 Task: Open a blank sheet, save the file as Ethan.rtf Add the quote 'You have within you right now, everything you need to deal with whatever life throws at you.' Apply font style 'Playfair Display' and font size 36 Align the text to the Right .Change the text color to  'Light Red'
Action: Mouse moved to (1027, 75)
Screenshot: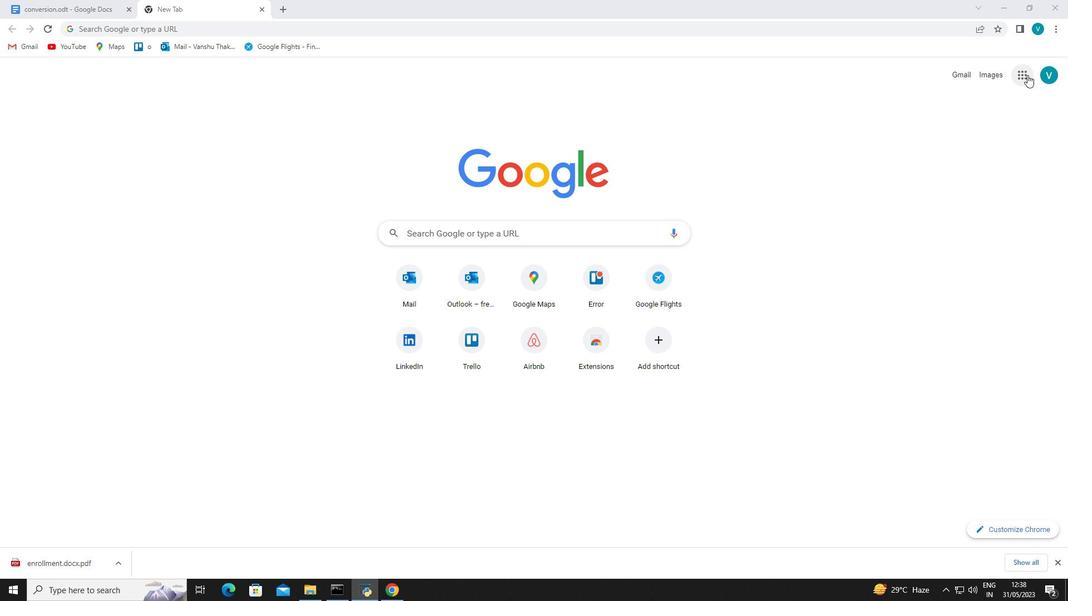 
Action: Mouse pressed left at (1027, 75)
Screenshot: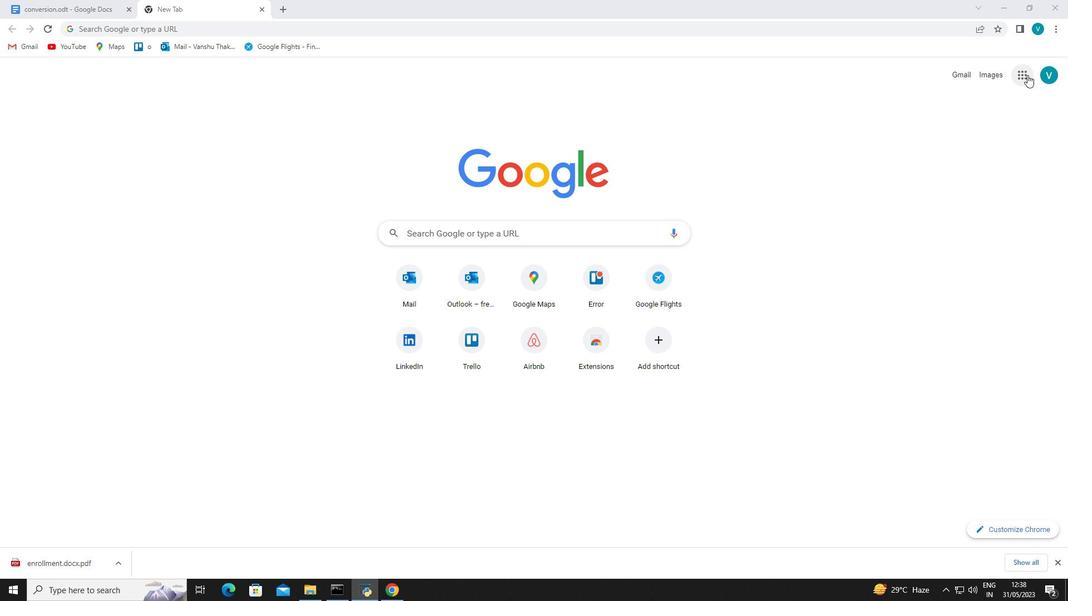 
Action: Mouse moved to (1001, 224)
Screenshot: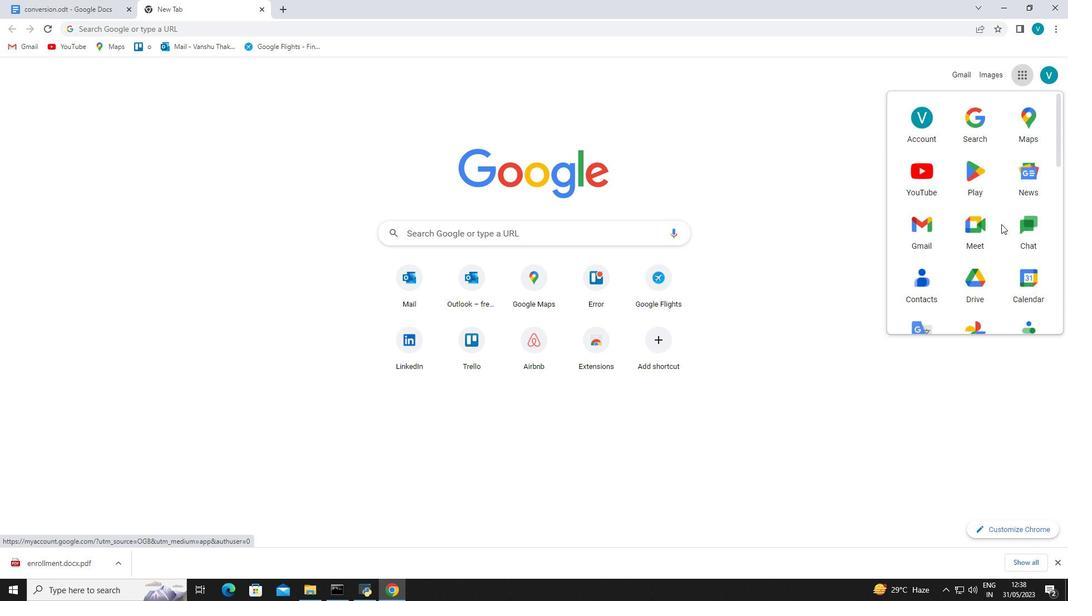 
Action: Mouse scrolled (1001, 223) with delta (0, 0)
Screenshot: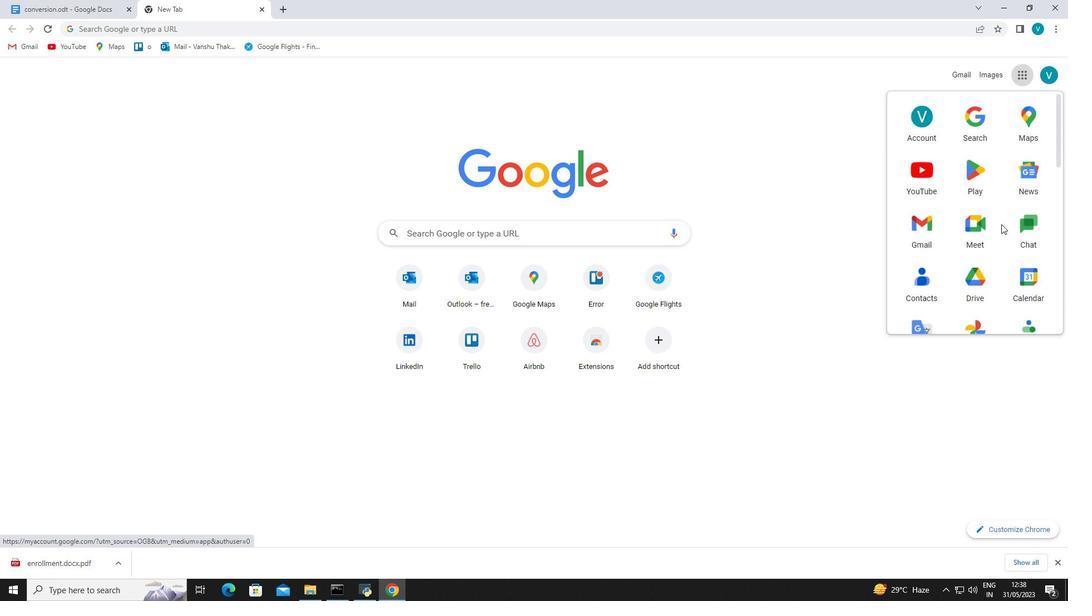 
Action: Mouse scrolled (1001, 223) with delta (0, 0)
Screenshot: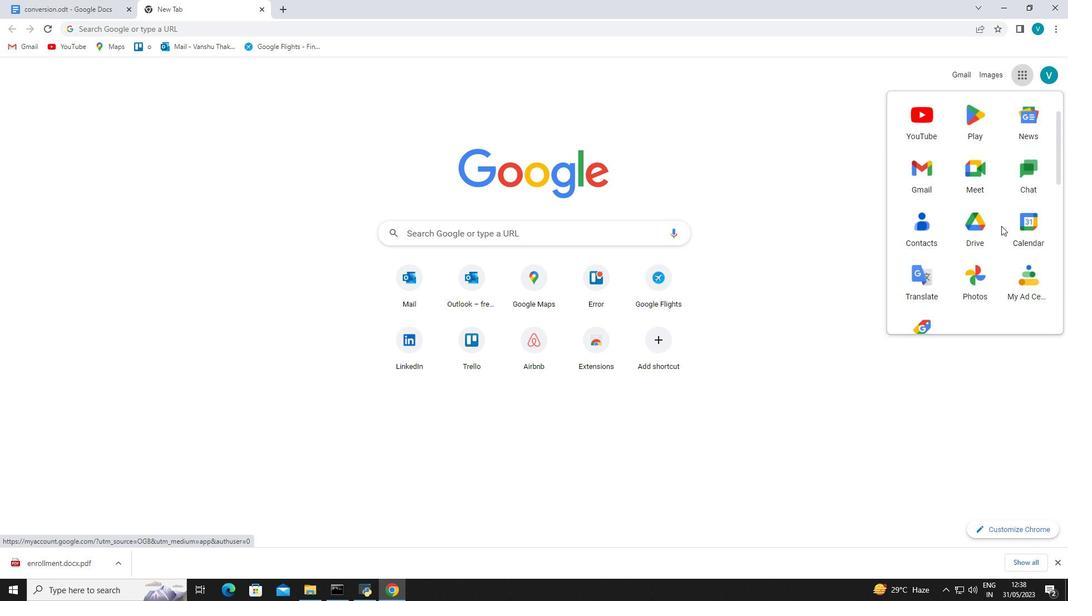 
Action: Mouse moved to (1001, 227)
Screenshot: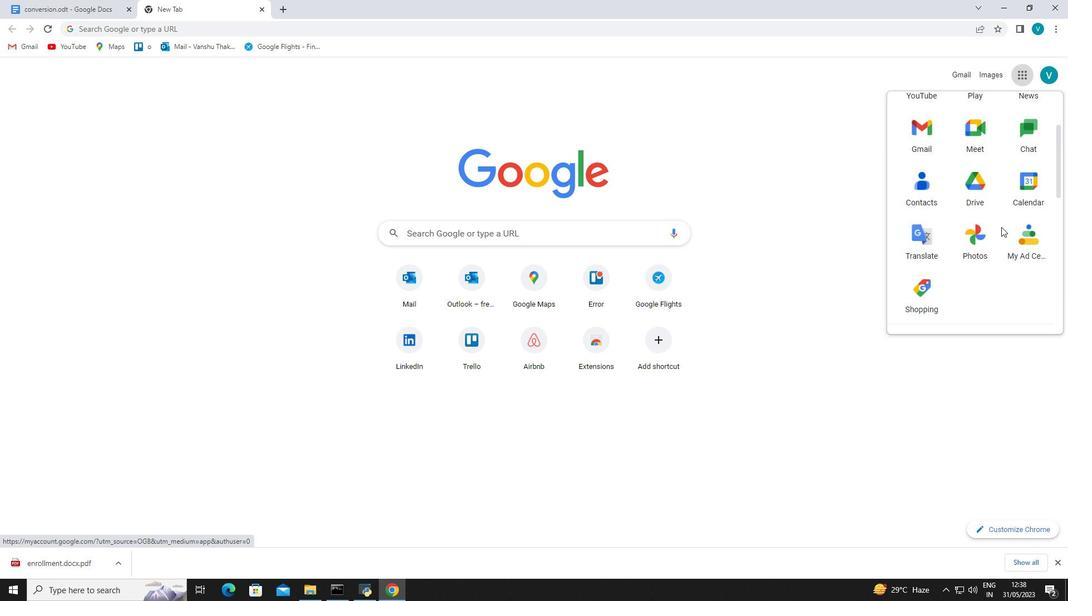 
Action: Mouse scrolled (1001, 226) with delta (0, 0)
Screenshot: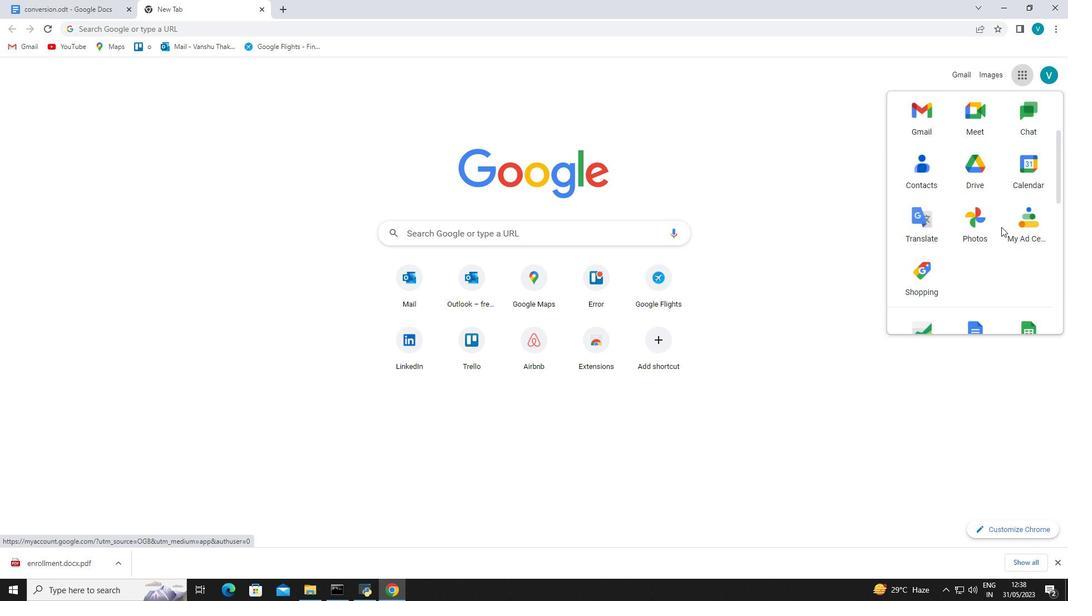 
Action: Mouse moved to (1001, 229)
Screenshot: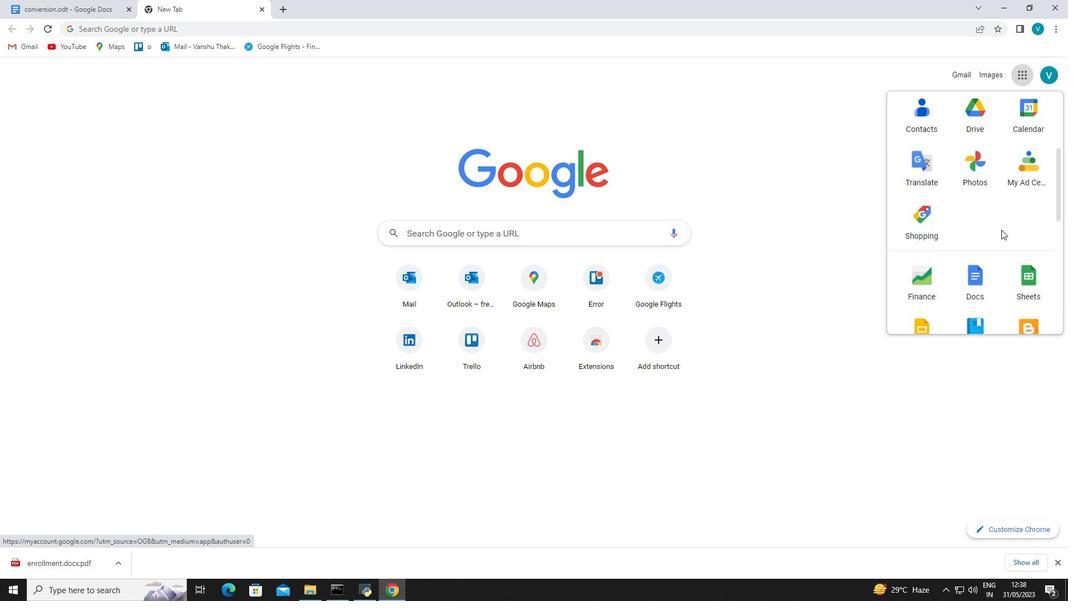 
Action: Mouse scrolled (1001, 228) with delta (0, 0)
Screenshot: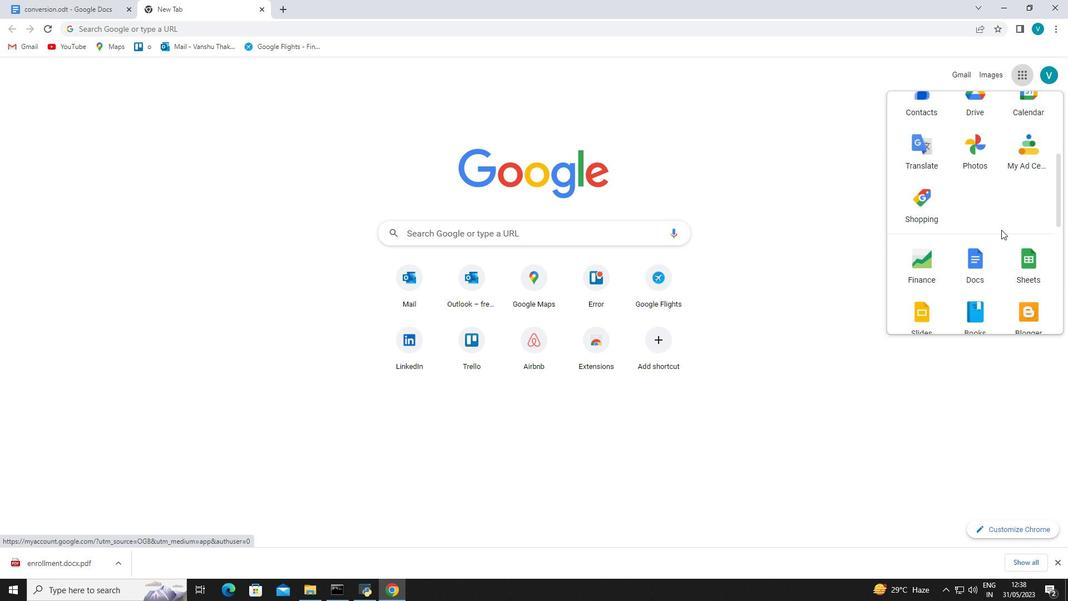 
Action: Mouse moved to (975, 225)
Screenshot: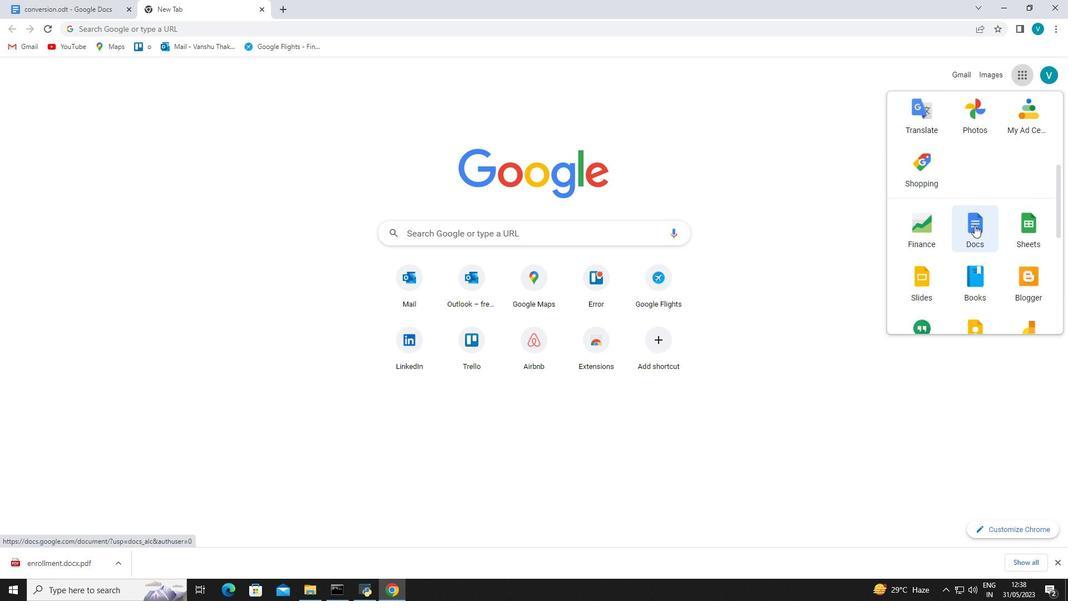 
Action: Mouse pressed left at (975, 225)
Screenshot: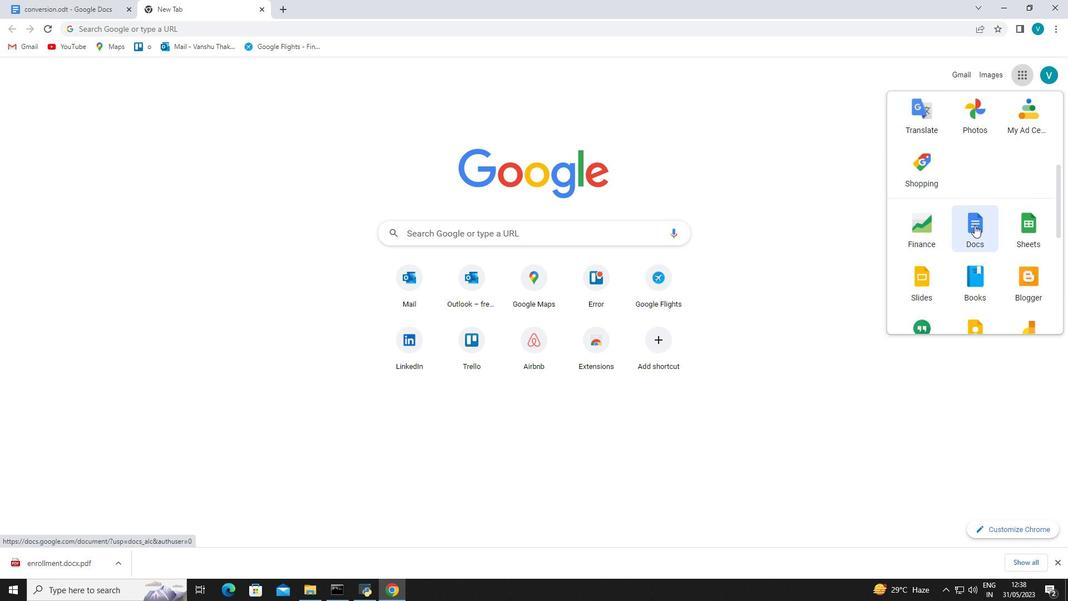 
Action: Mouse moved to (280, 171)
Screenshot: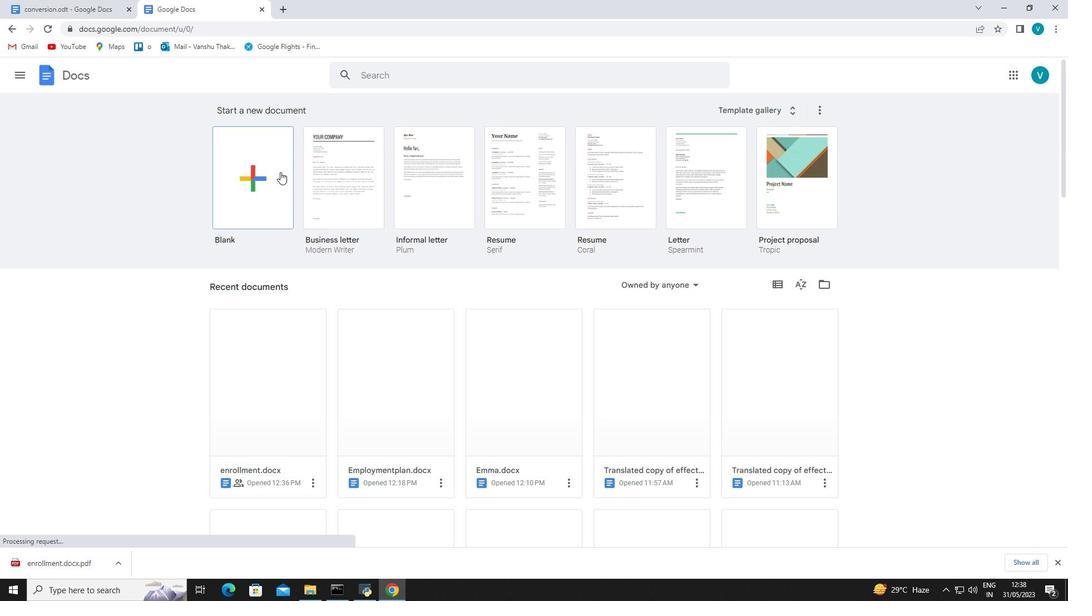 
Action: Mouse pressed left at (280, 171)
Screenshot: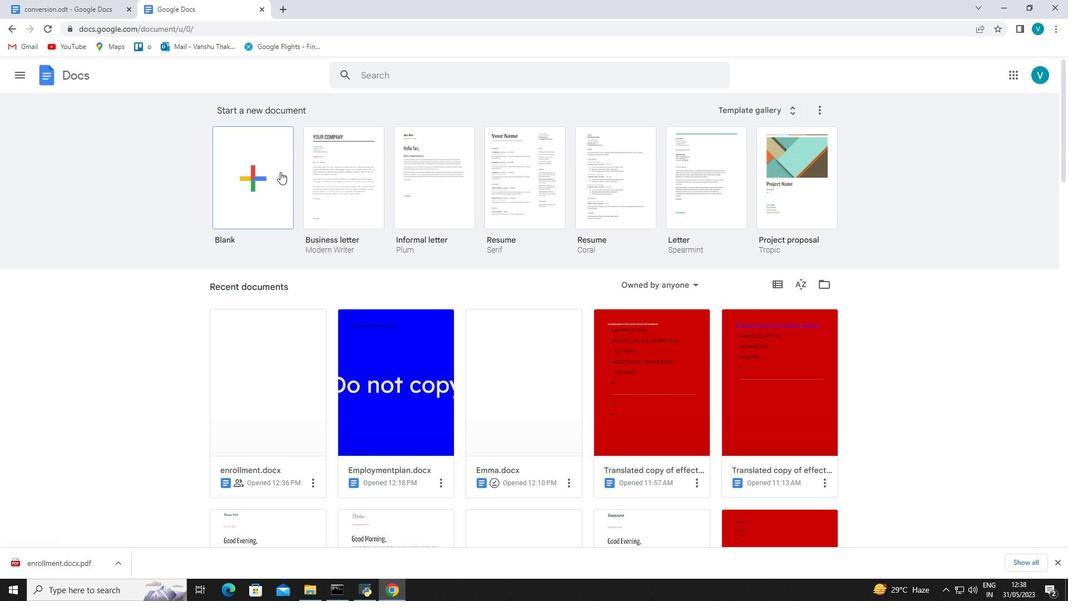
Action: Mouse moved to (93, 69)
Screenshot: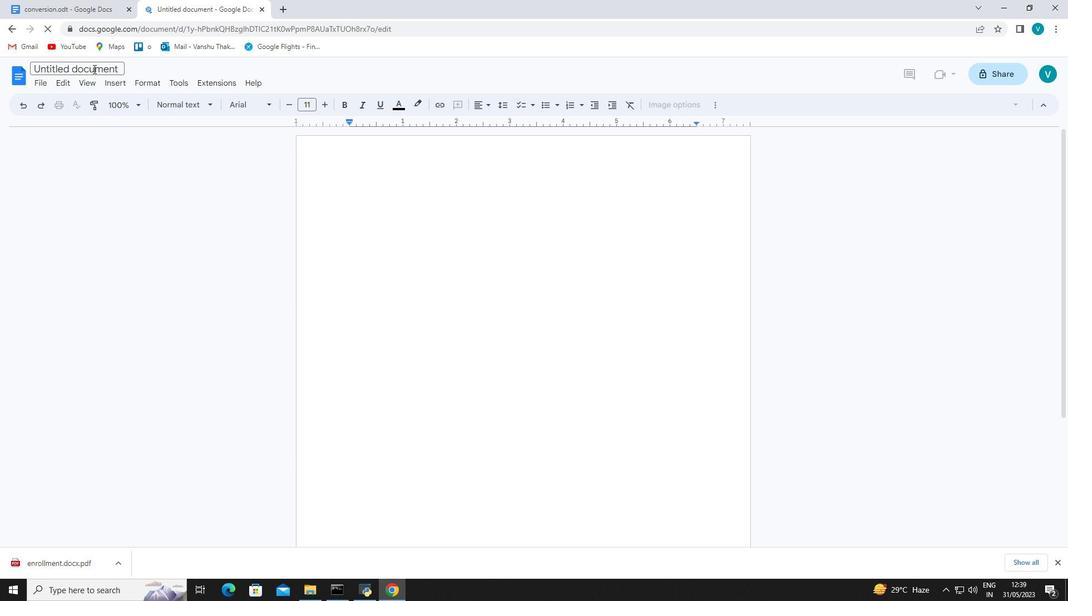 
Action: Mouse pressed left at (93, 69)
Screenshot: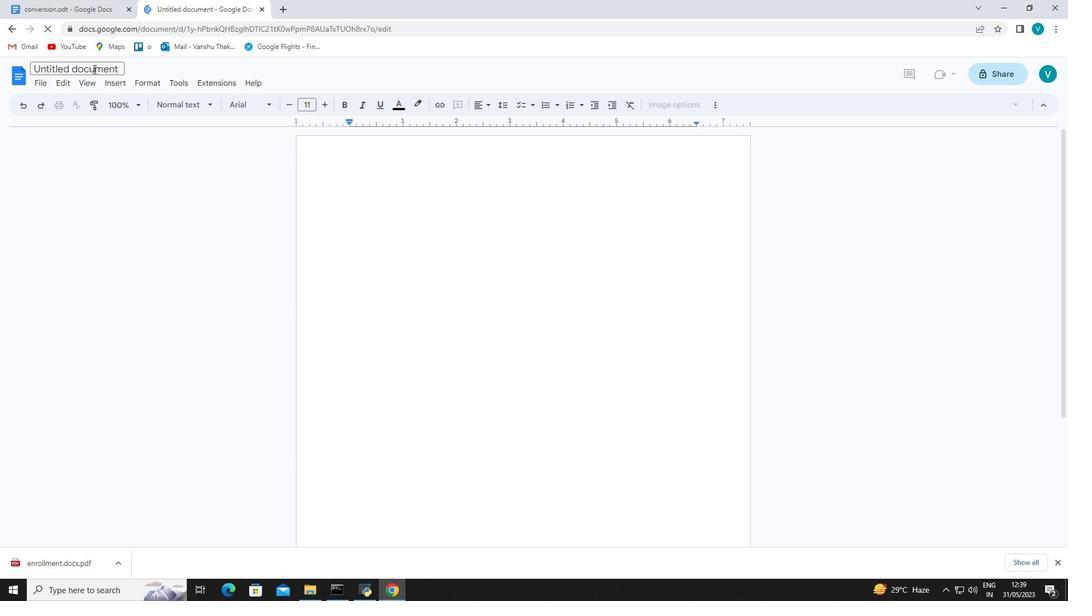 
Action: Mouse moved to (95, 67)
Screenshot: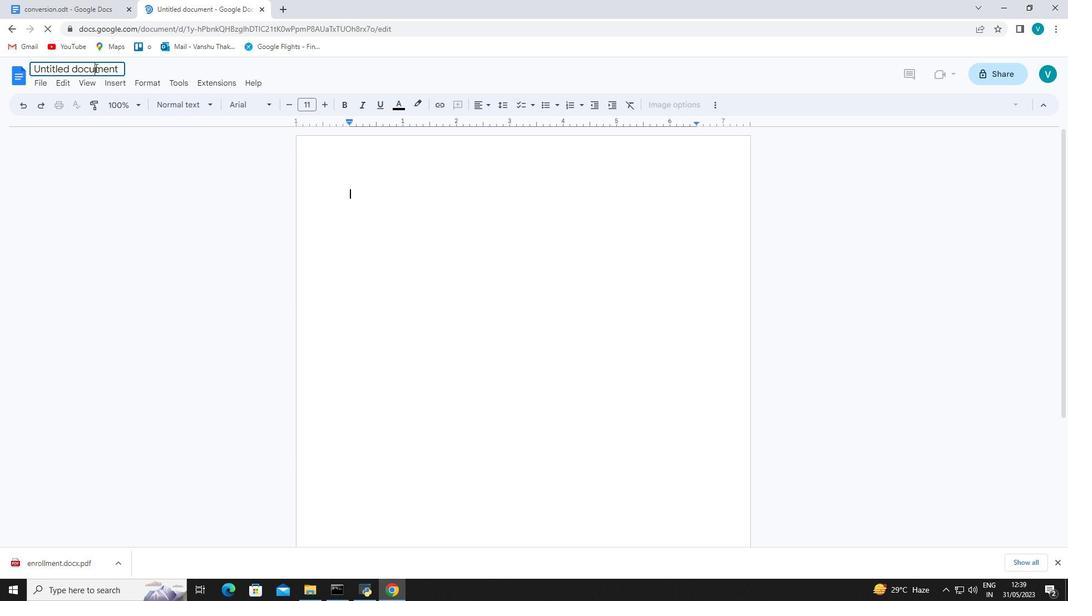 
Action: Mouse pressed left at (95, 67)
Screenshot: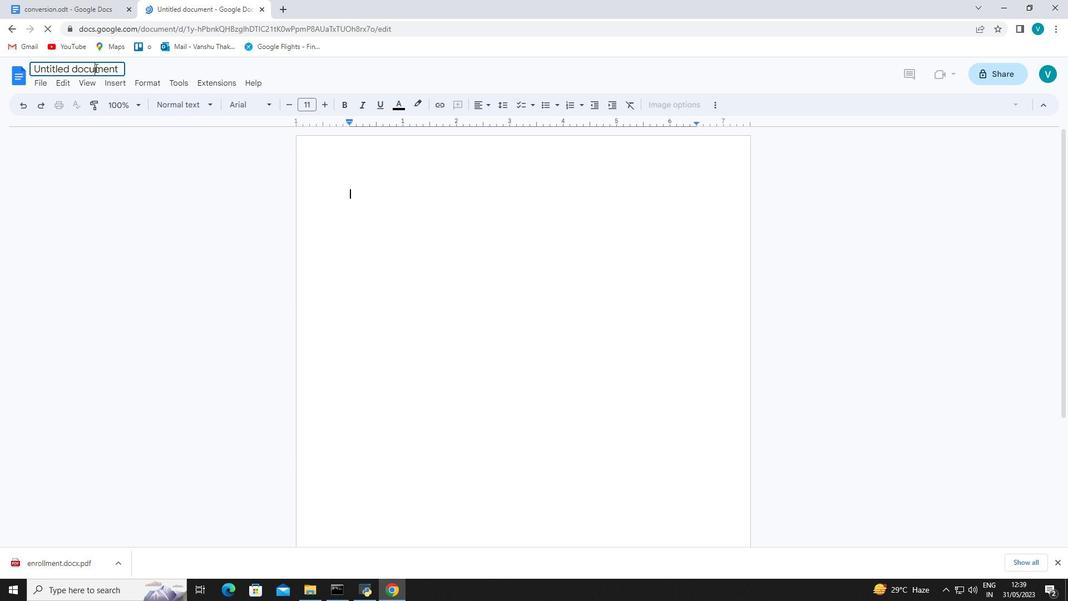 
Action: Mouse pressed left at (95, 67)
Screenshot: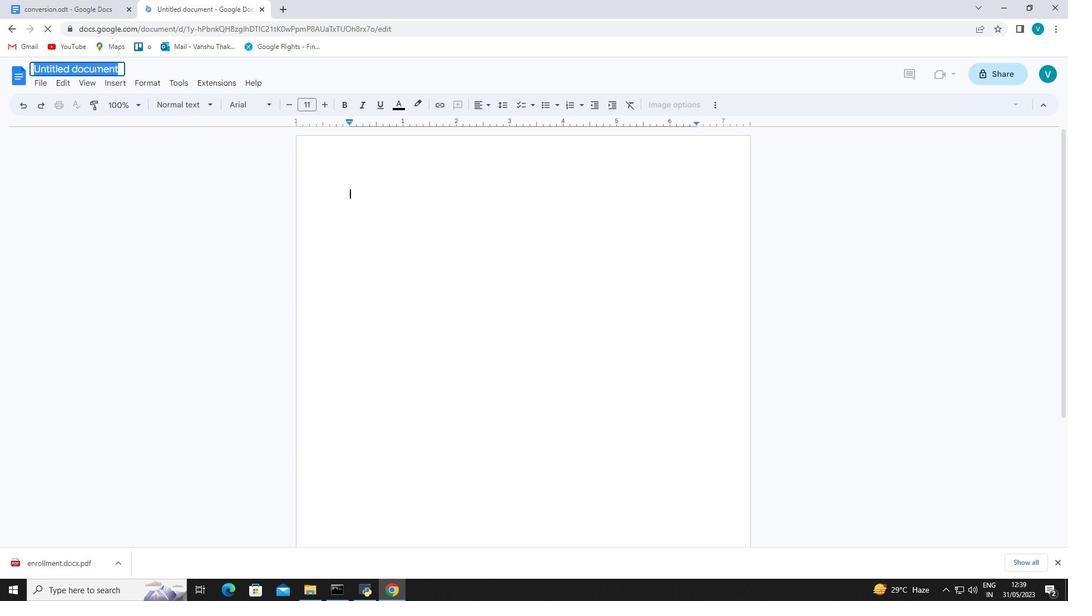 
Action: Mouse pressed left at (95, 67)
Screenshot: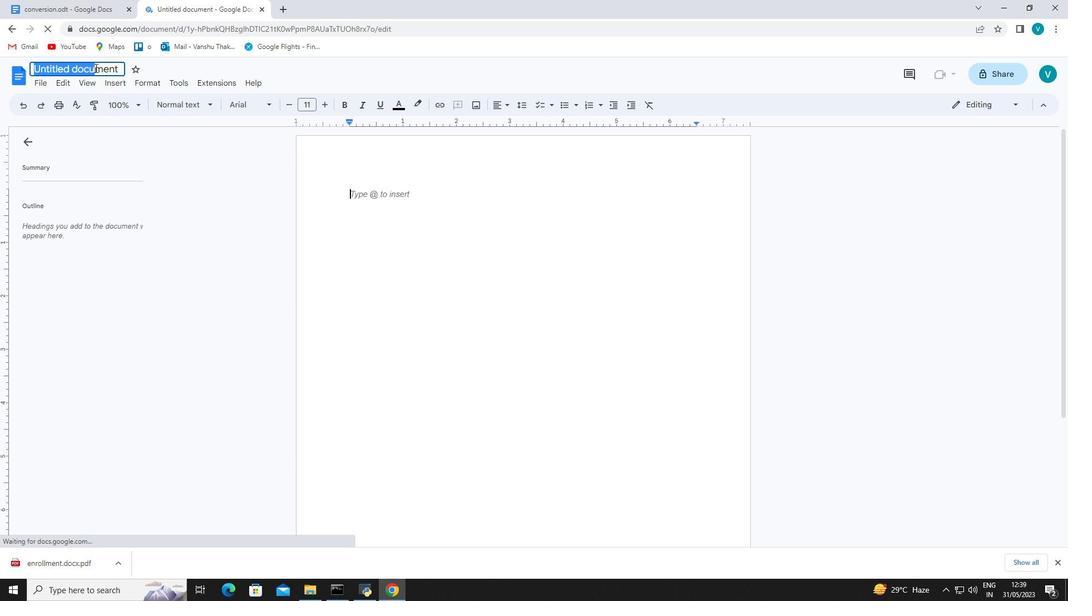 
Action: Mouse pressed left at (95, 67)
Screenshot: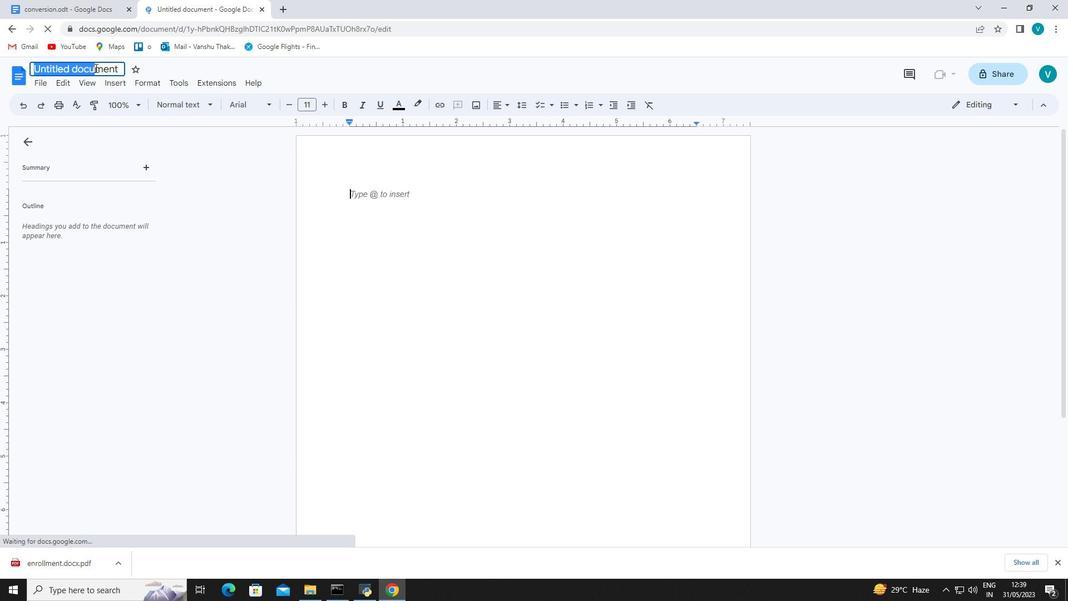 
Action: Mouse pressed left at (95, 67)
Screenshot: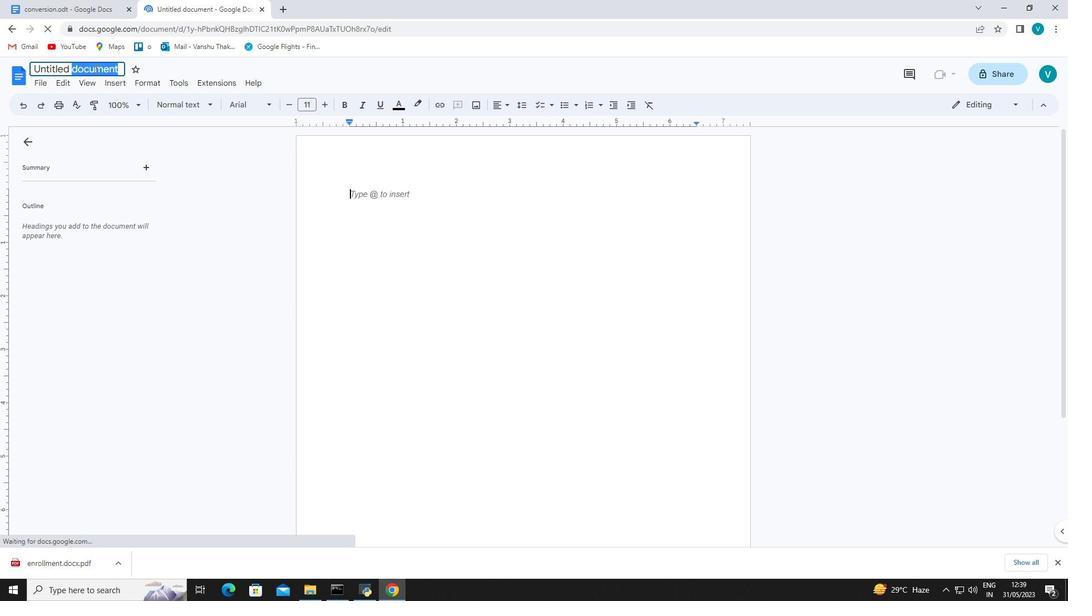 
Action: Key pressed <Key.shift>Ethan.rtf<Key.enter>
Screenshot: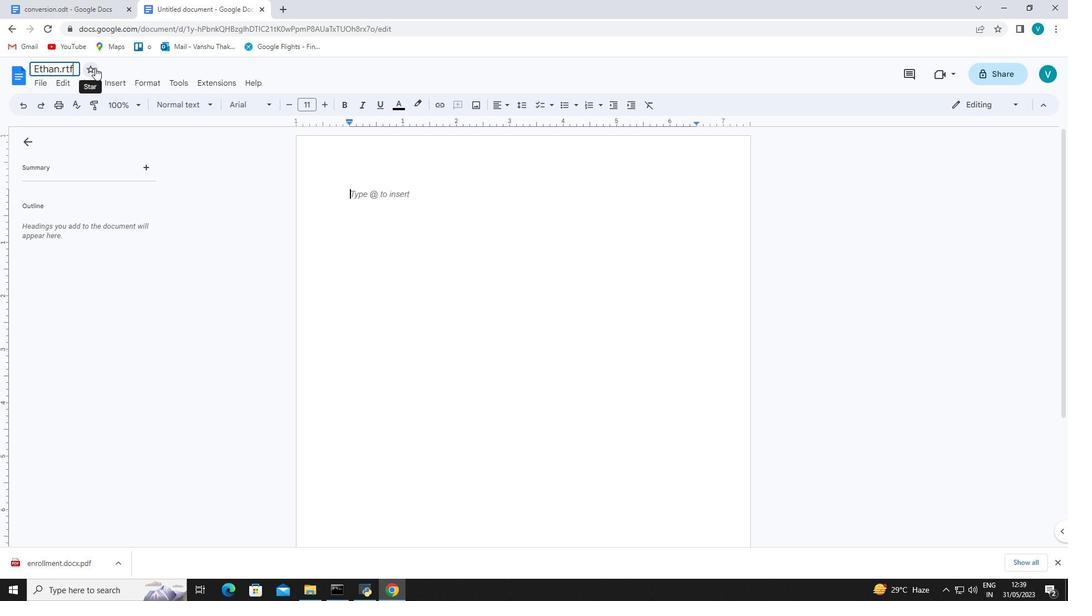 
Action: Mouse moved to (356, 193)
Screenshot: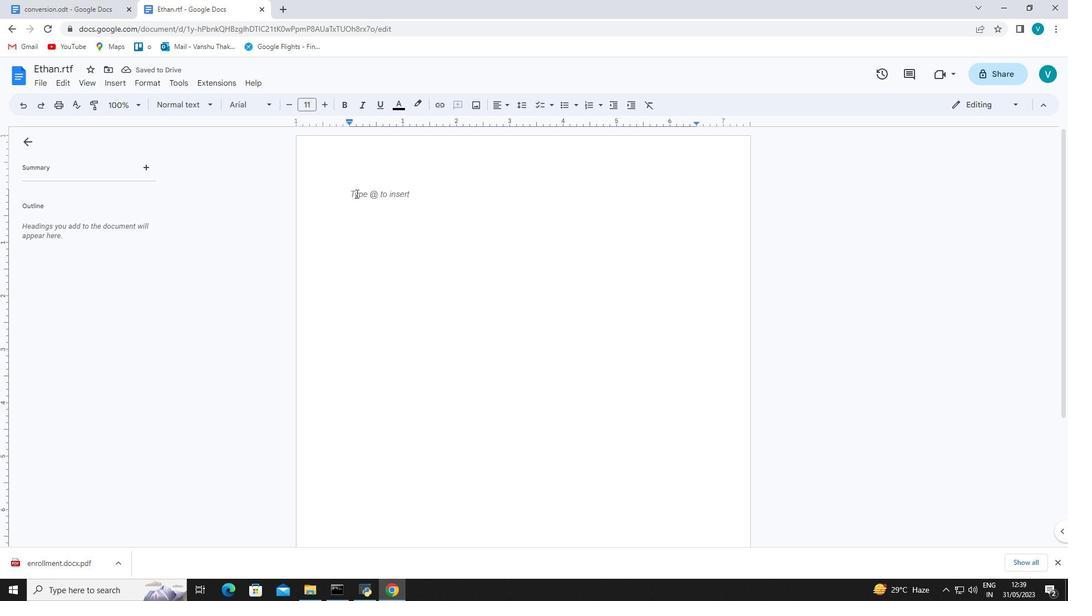 
Action: Mouse pressed left at (356, 193)
Screenshot: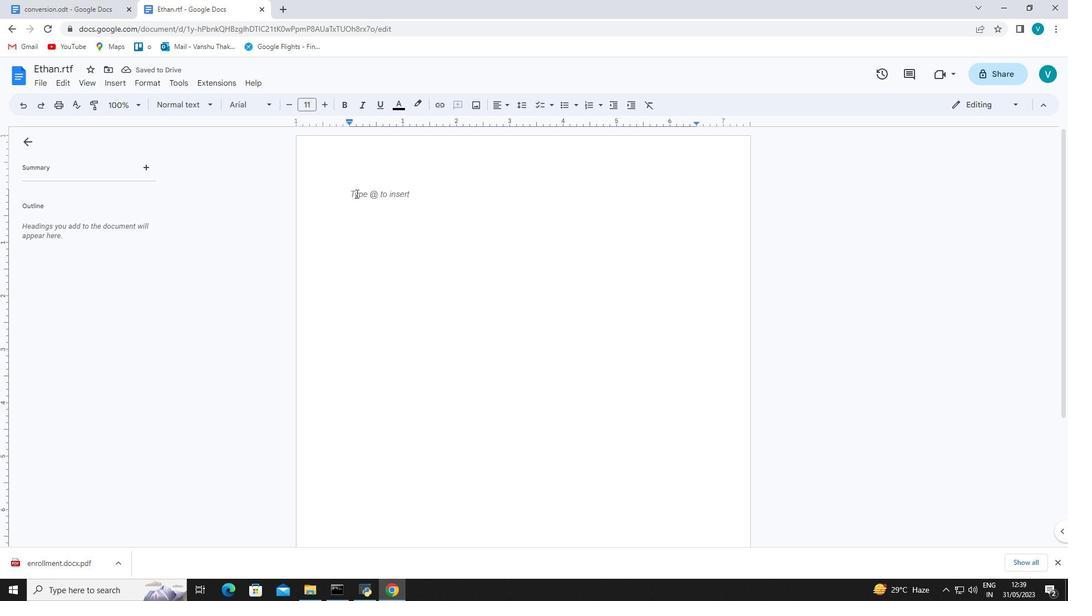 
Action: Mouse moved to (304, 164)
Screenshot: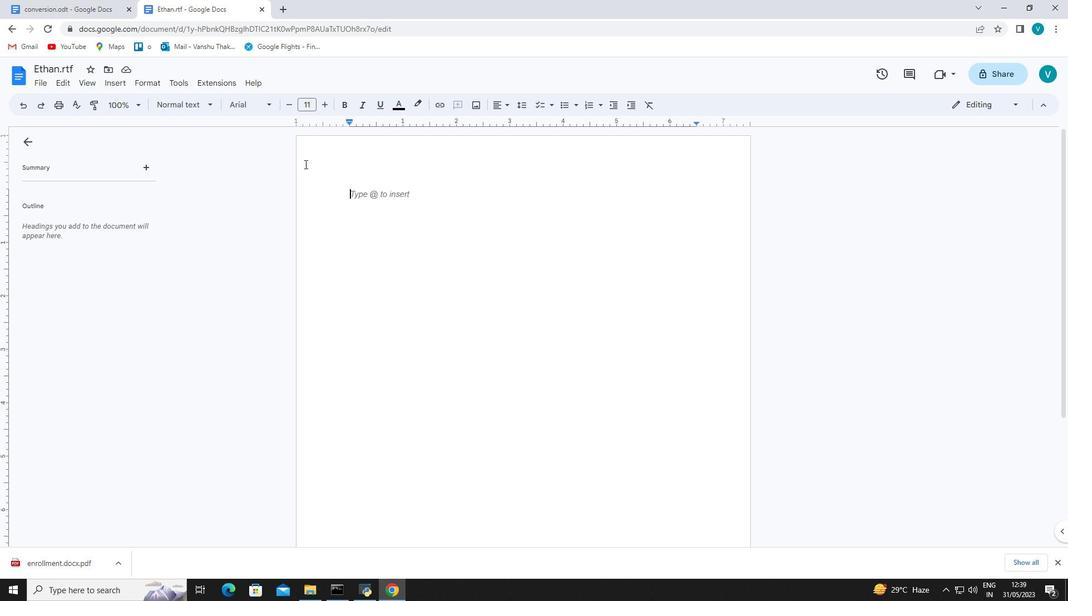 
Action: Key pressed <Key.shift>You<Key.space>have<Key.space>within<Key.space>you<Key.space>right<Key.space>now,<Key.space>everything<Key.space>you<Key.space>need<Key.space>to<Key.space>deal<Key.space>with<Key.space>whatever<Key.space>life<Key.space>throws<Key.space>at<Key.space>you
Screenshot: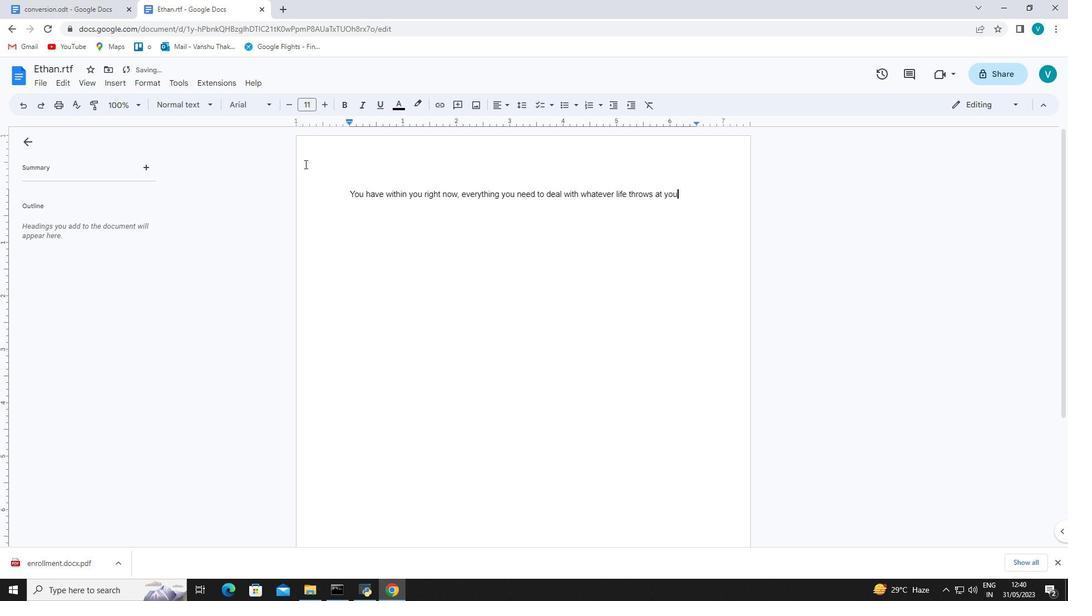 
Action: Mouse moved to (351, 190)
Screenshot: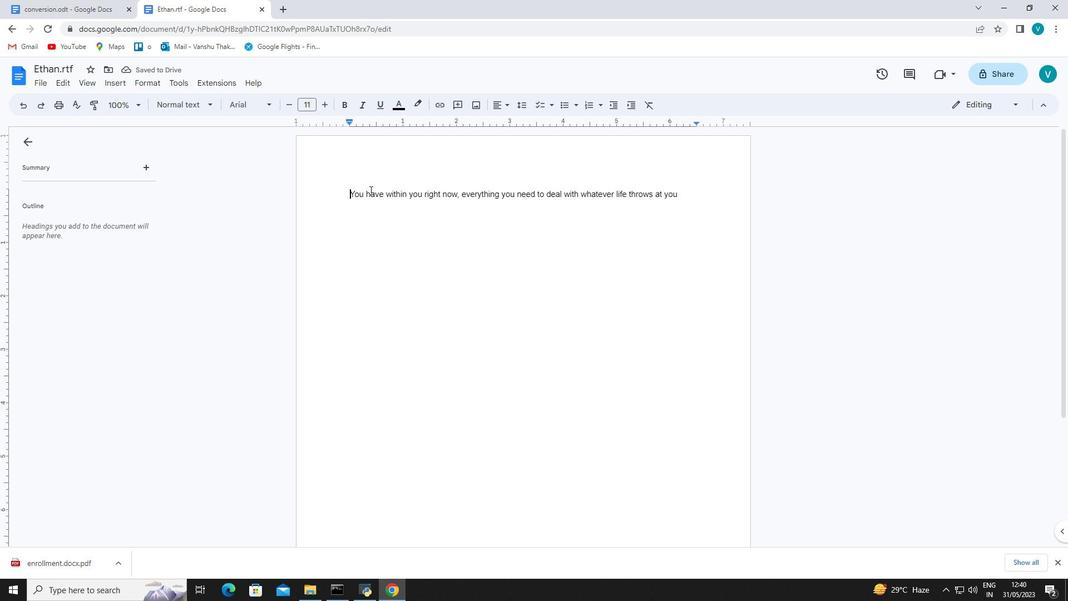
Action: Mouse pressed left at (351, 190)
Screenshot: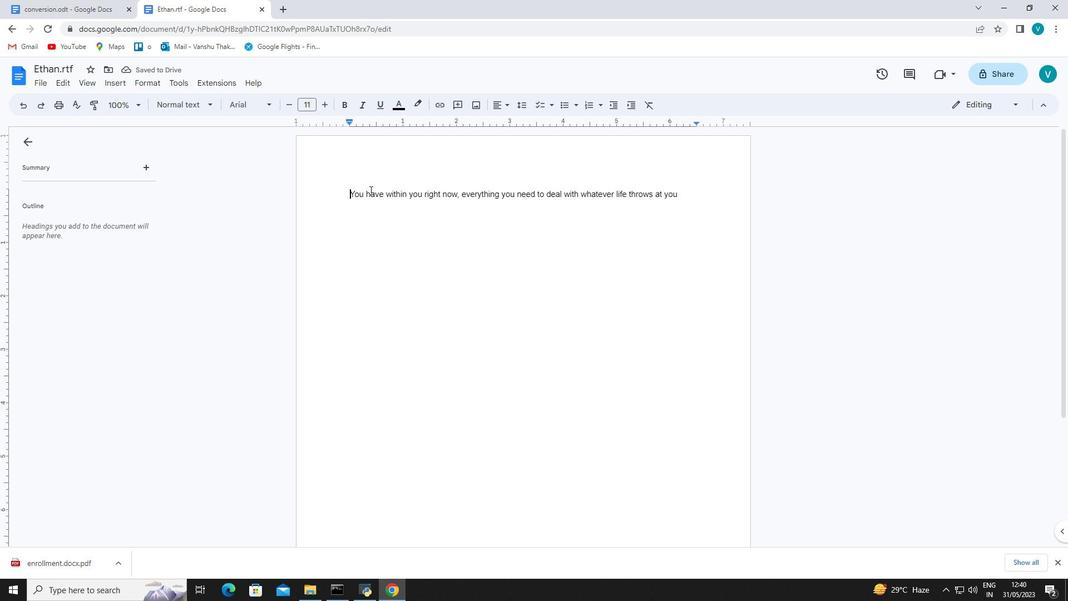 
Action: Mouse moved to (210, 107)
Screenshot: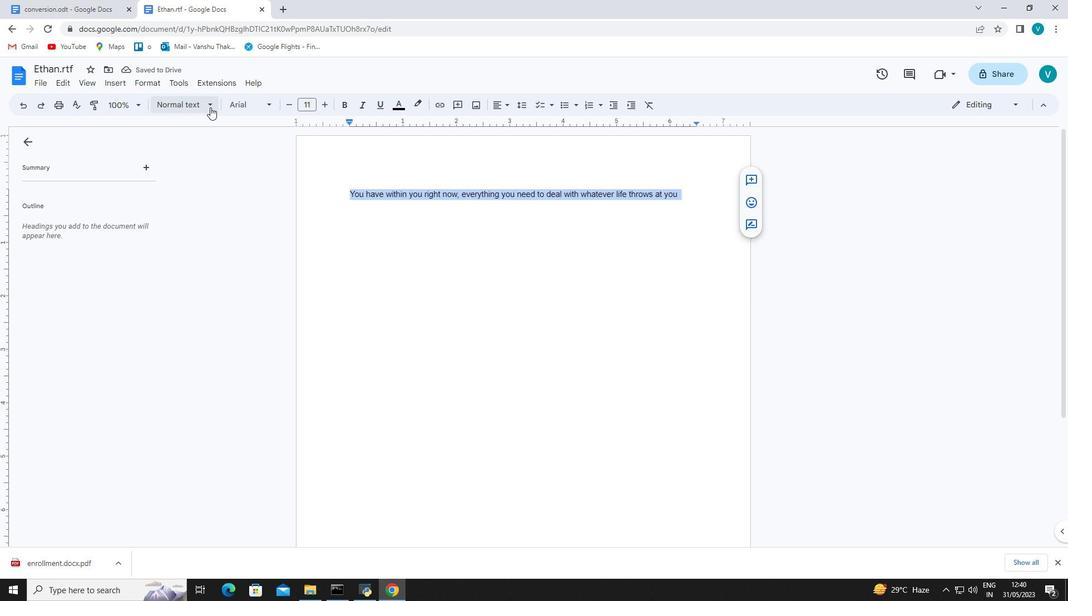 
Action: Mouse pressed left at (210, 107)
Screenshot: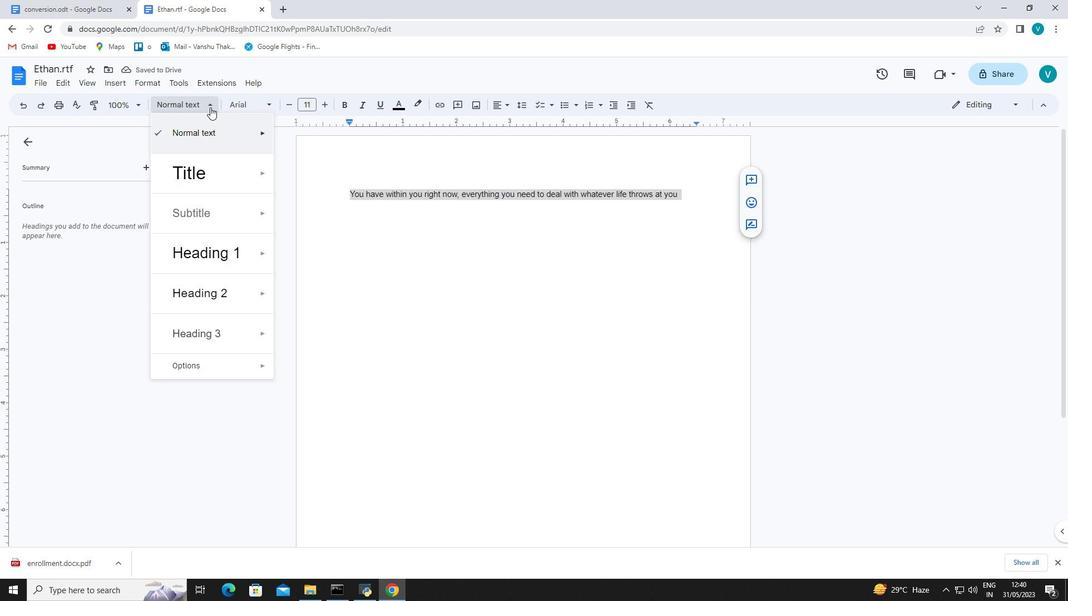 
Action: Mouse moved to (243, 104)
Screenshot: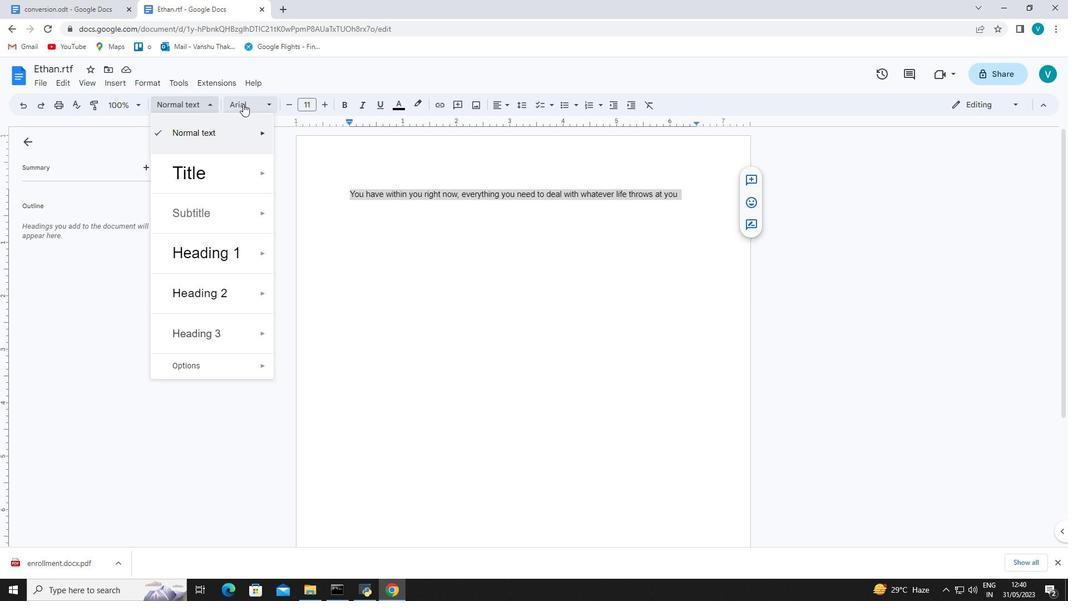 
Action: Mouse pressed left at (243, 104)
Screenshot: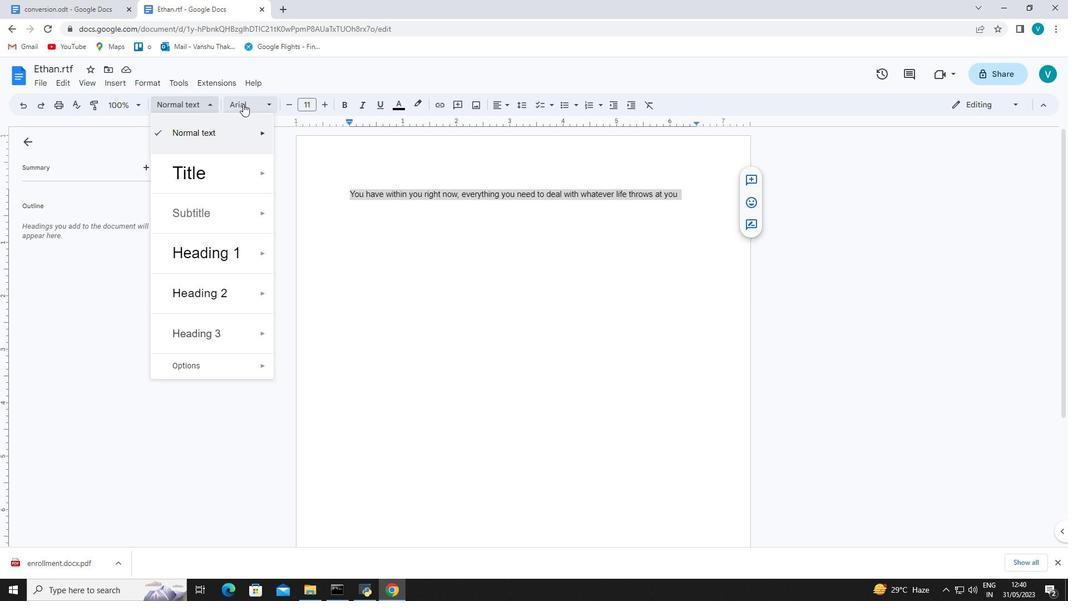 
Action: Mouse moved to (311, 261)
Screenshot: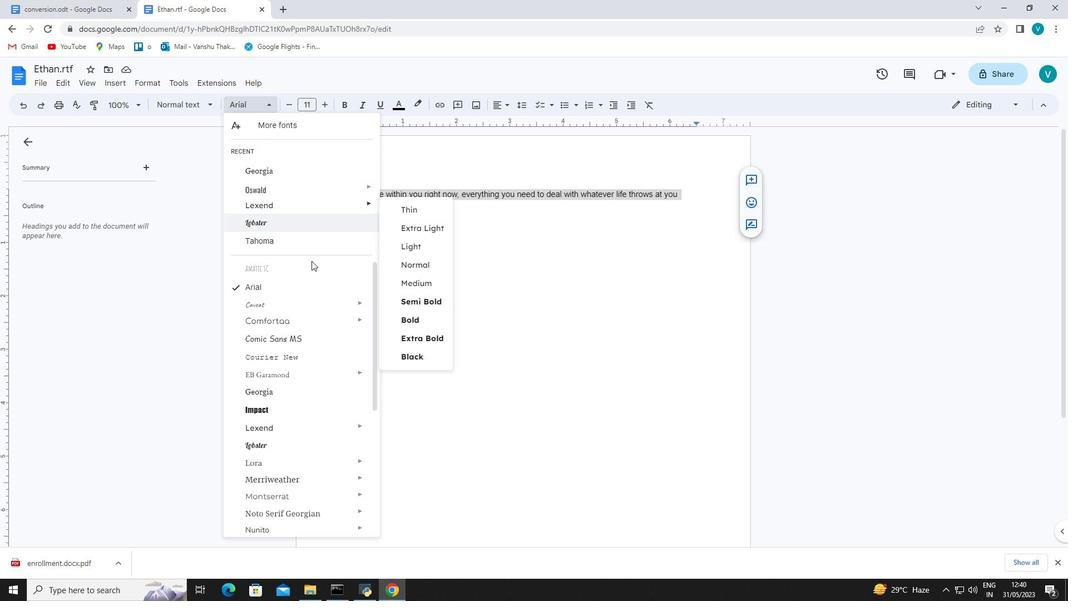
Action: Mouse scrolled (311, 260) with delta (0, 0)
Screenshot: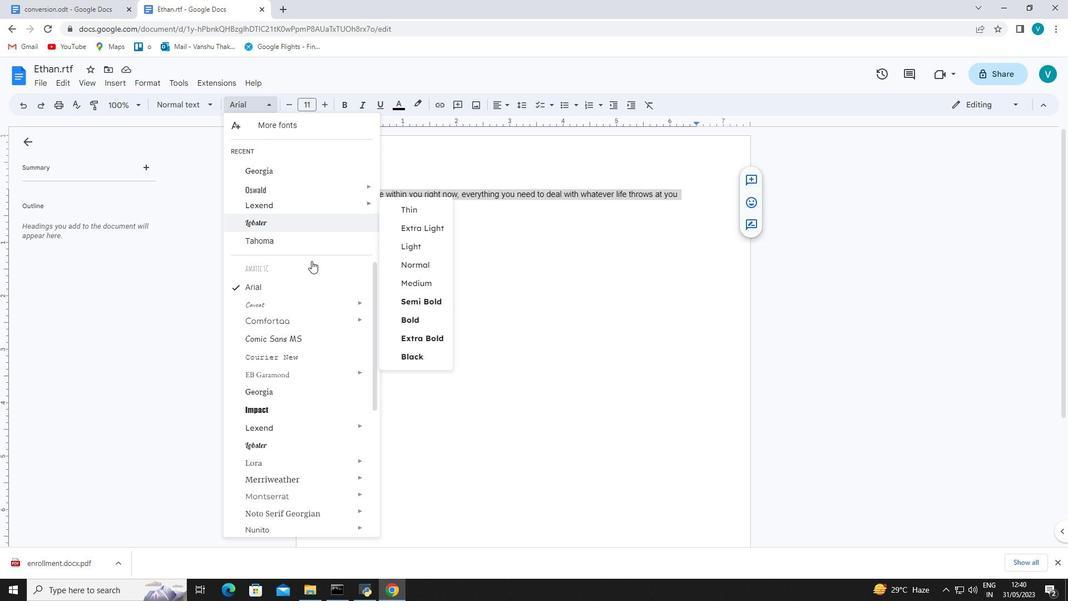
Action: Mouse moved to (311, 263)
Screenshot: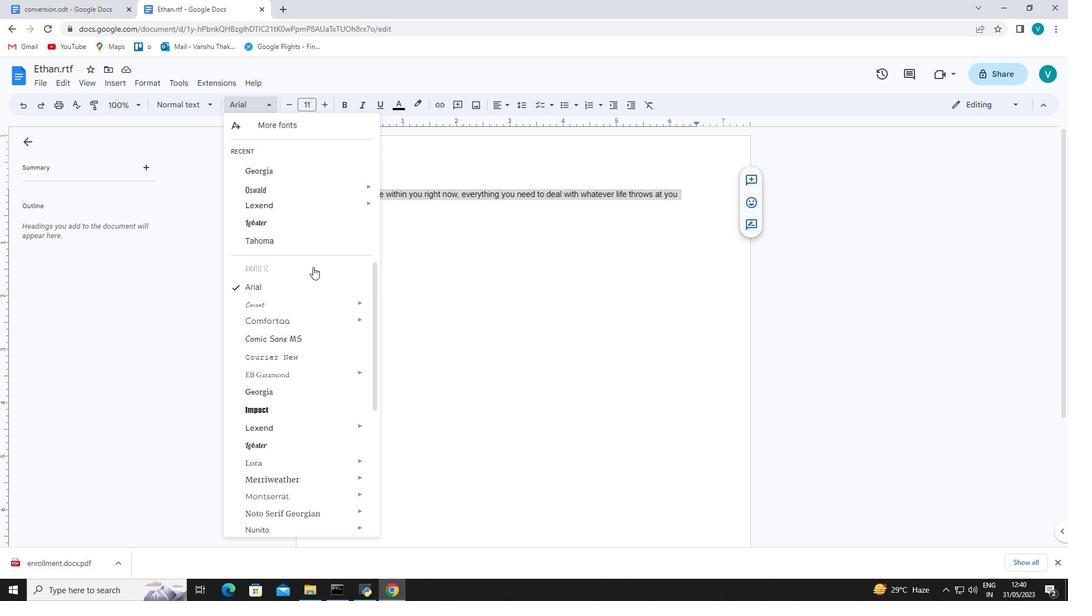 
Action: Mouse scrolled (311, 262) with delta (0, 0)
Screenshot: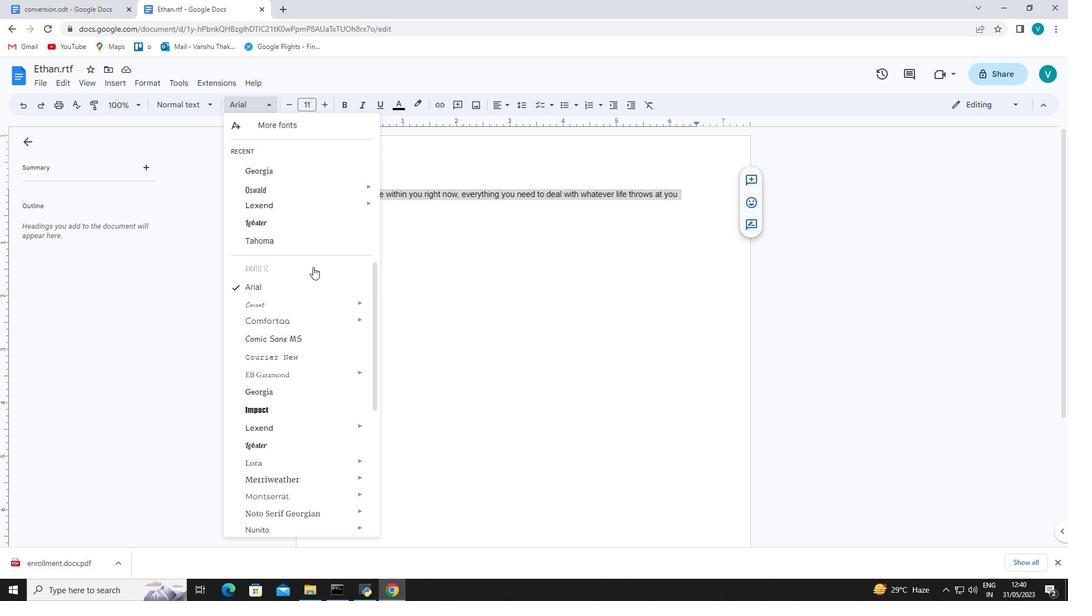 
Action: Mouse moved to (313, 267)
Screenshot: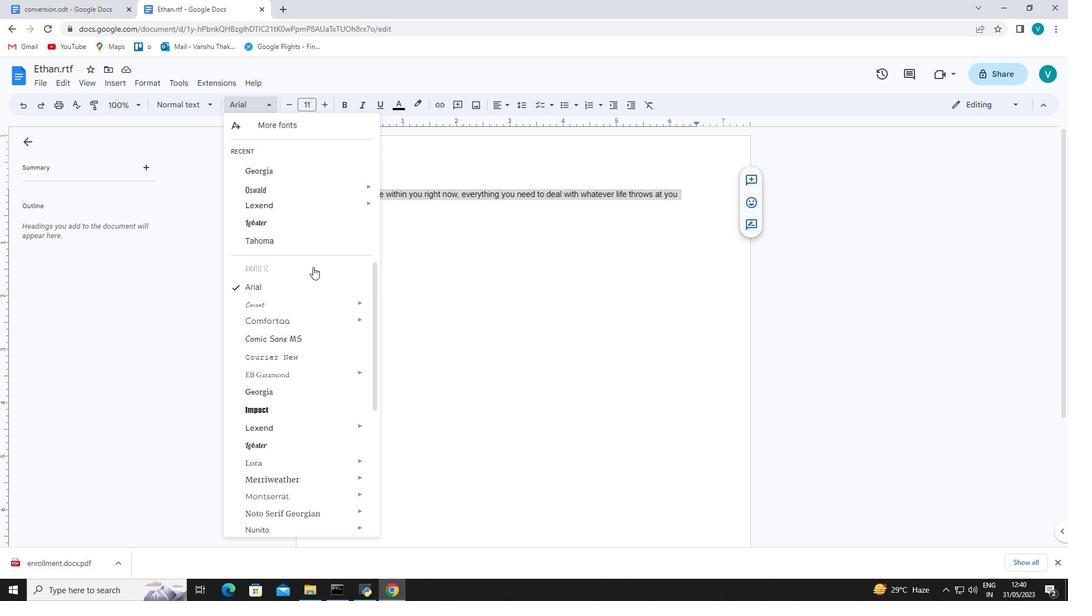 
Action: Mouse scrolled (313, 266) with delta (0, 0)
Screenshot: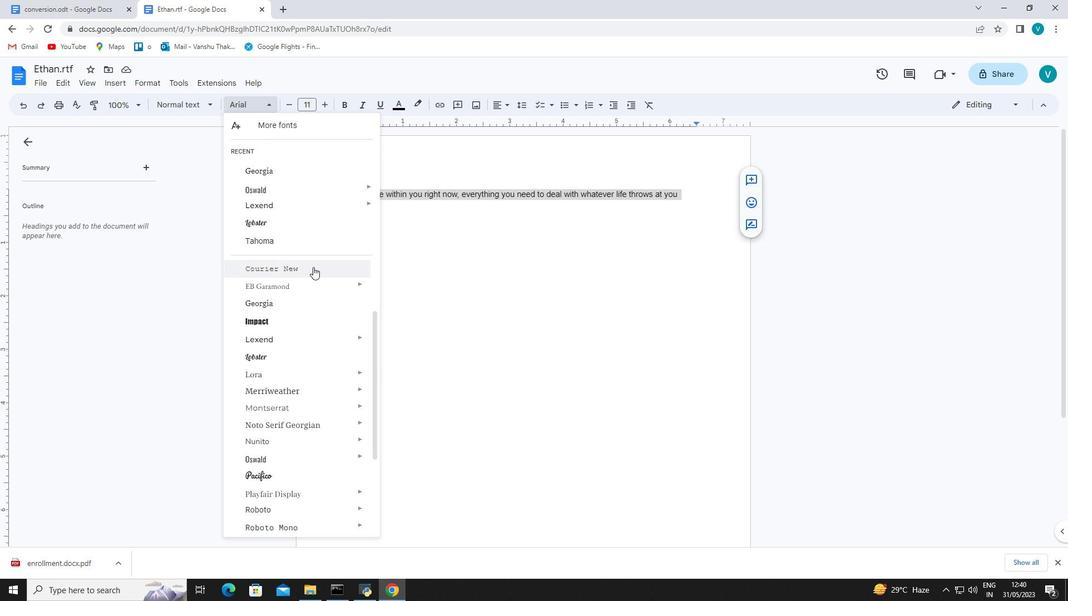 
Action: Mouse moved to (325, 425)
Screenshot: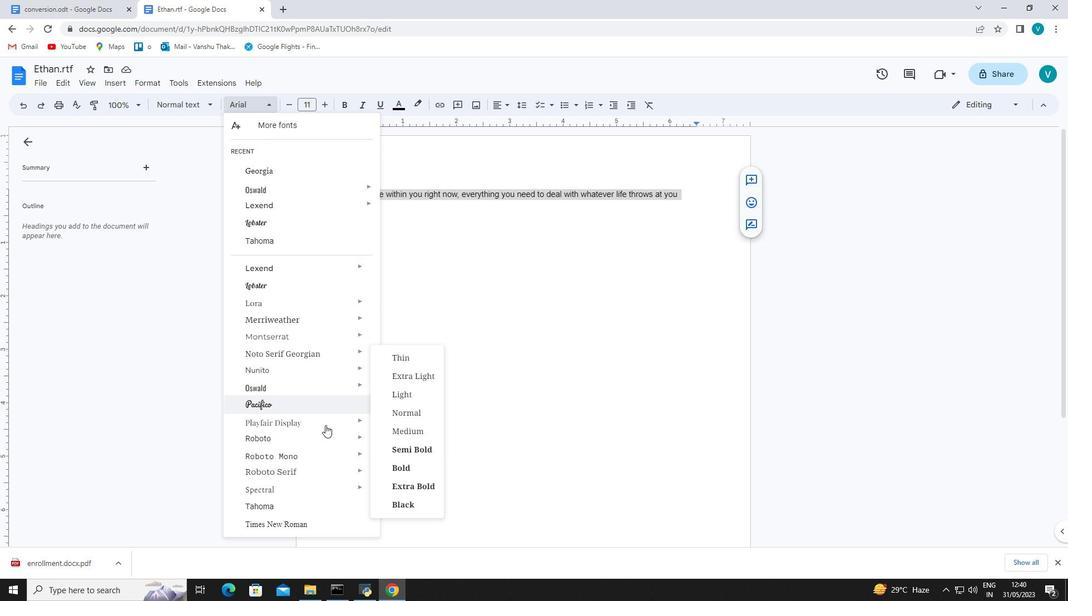 
Action: Mouse pressed left at (325, 425)
Screenshot: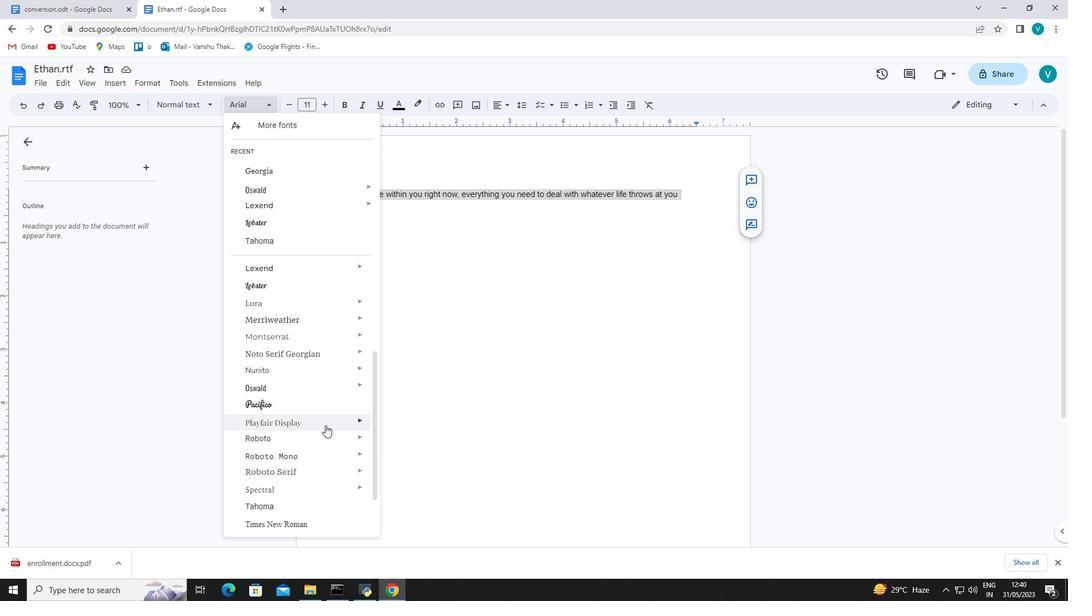 
Action: Mouse moved to (323, 105)
Screenshot: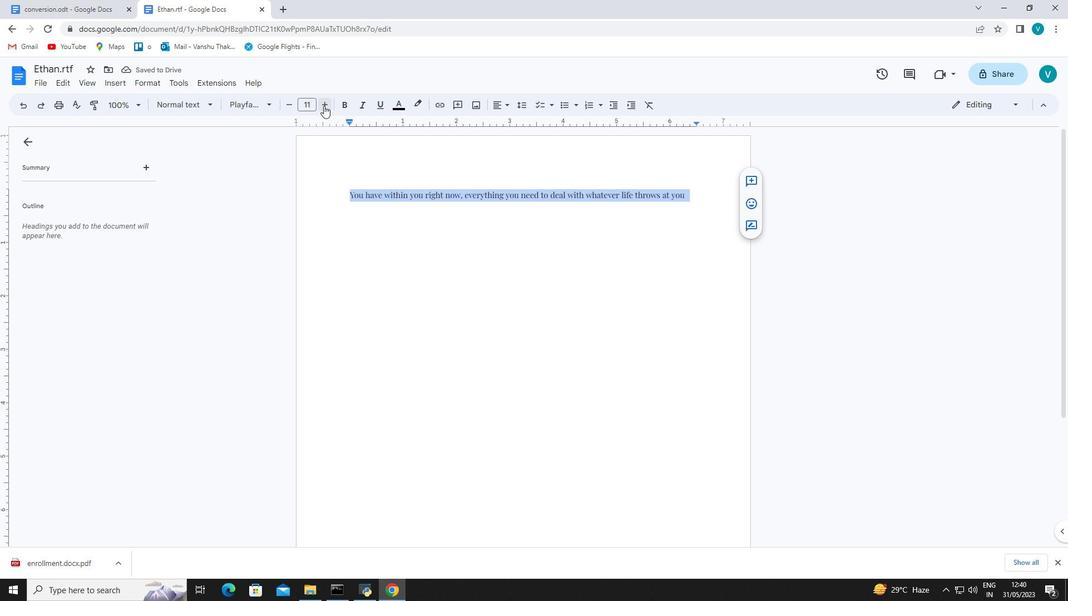 
Action: Mouse pressed left at (323, 105)
Screenshot: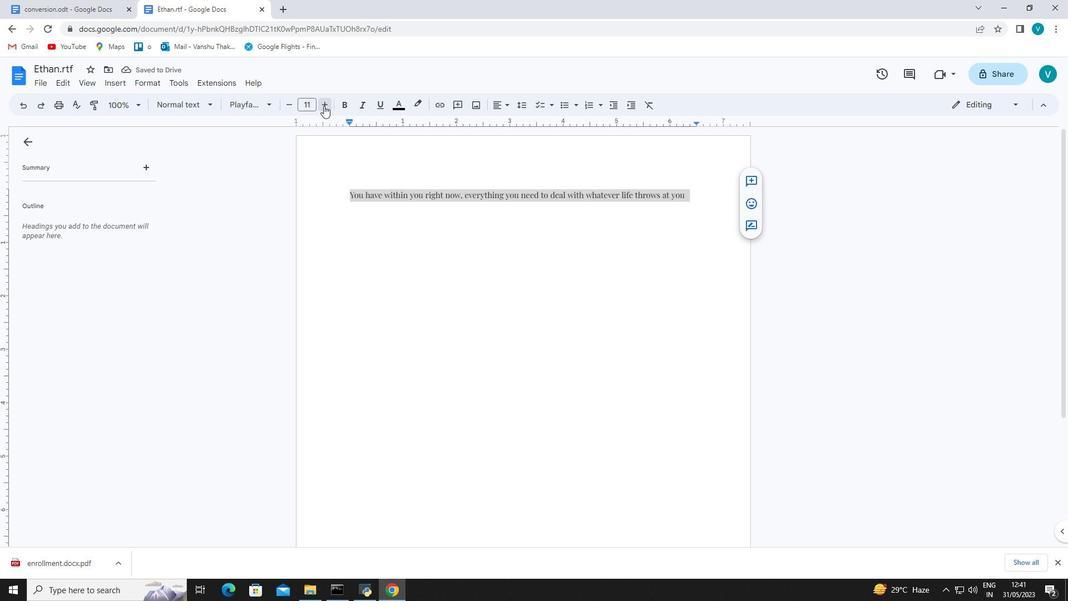 
Action: Mouse pressed left at (323, 105)
Screenshot: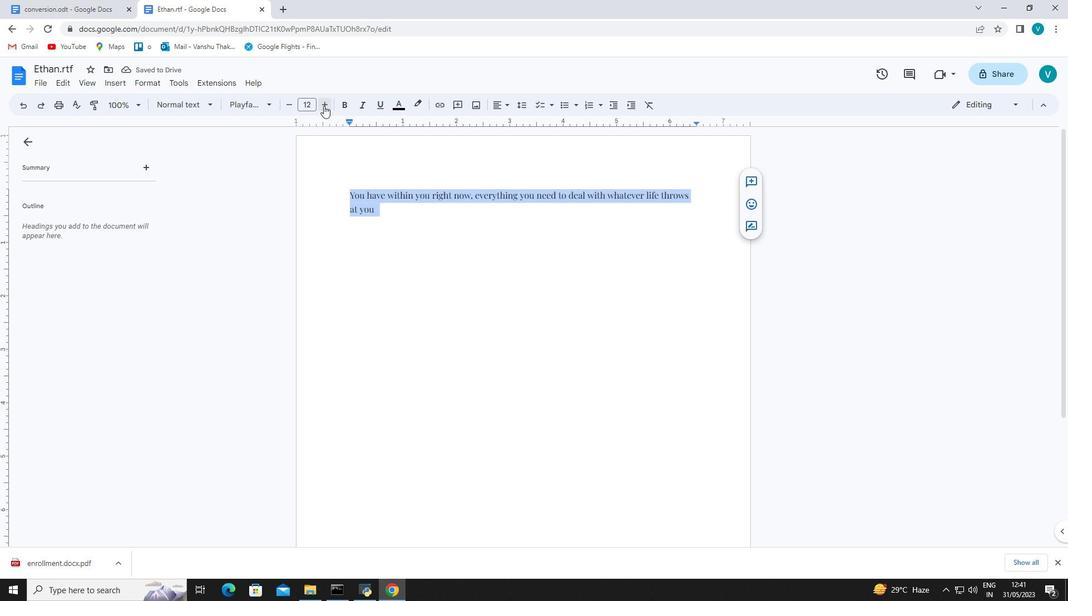 
Action: Mouse pressed left at (323, 105)
Screenshot: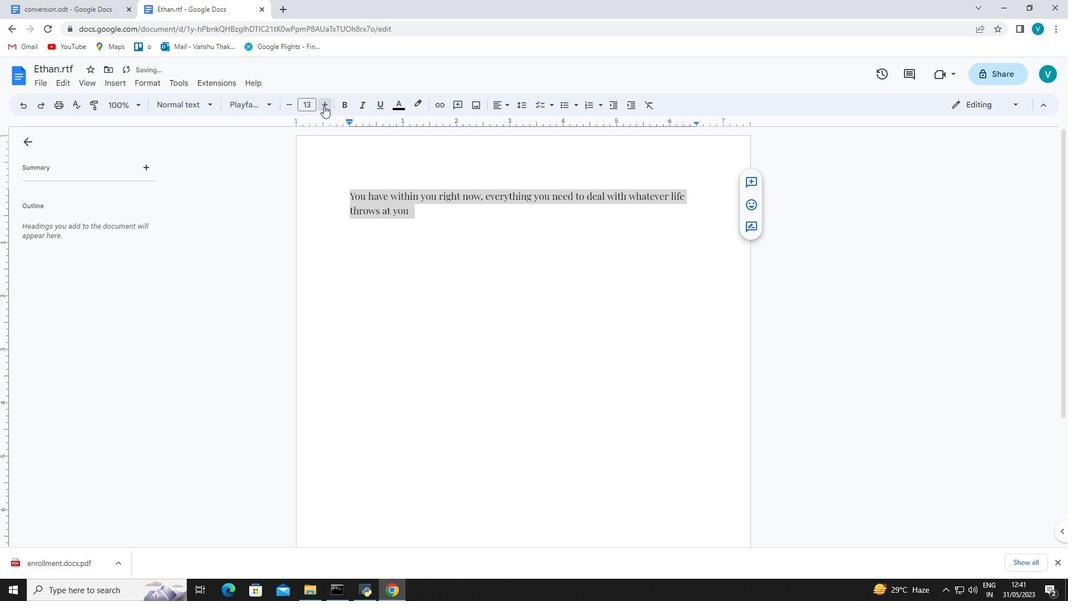 
Action: Mouse pressed left at (323, 105)
Screenshot: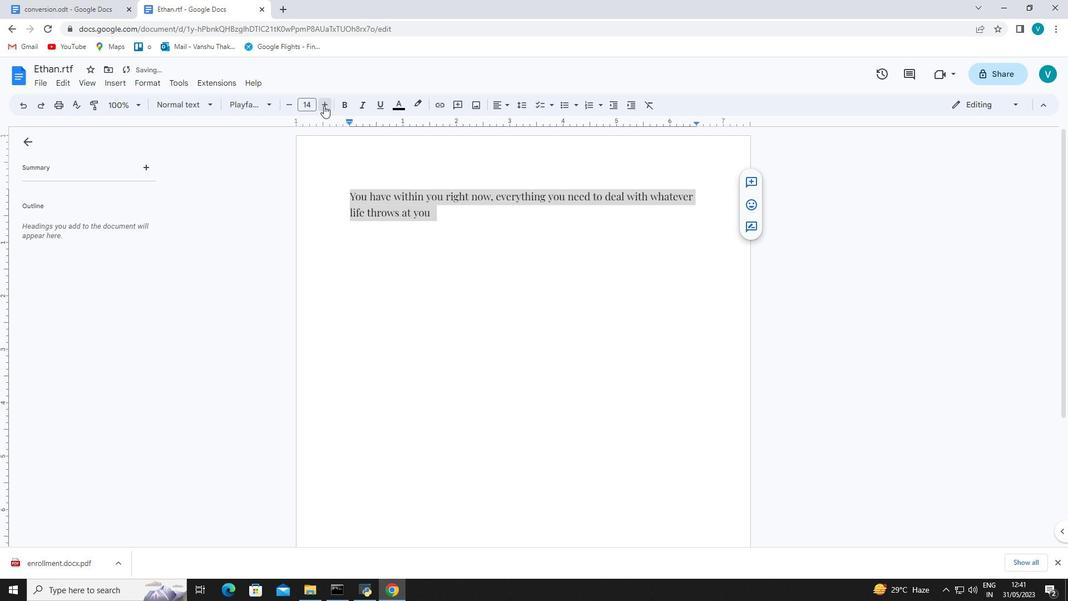 
Action: Mouse pressed left at (323, 105)
Screenshot: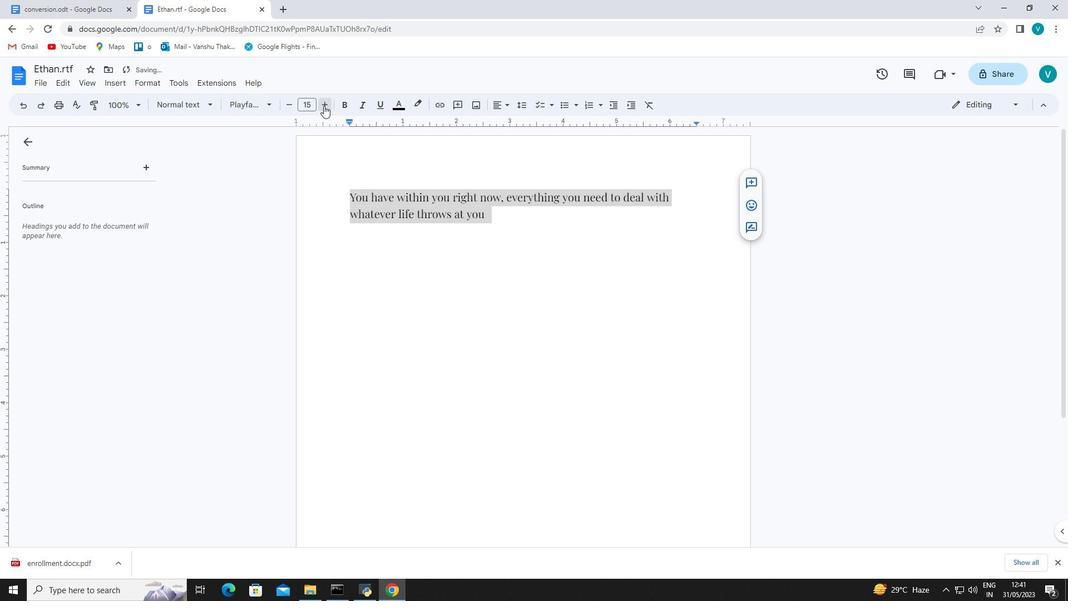 
Action: Mouse pressed left at (323, 105)
Screenshot: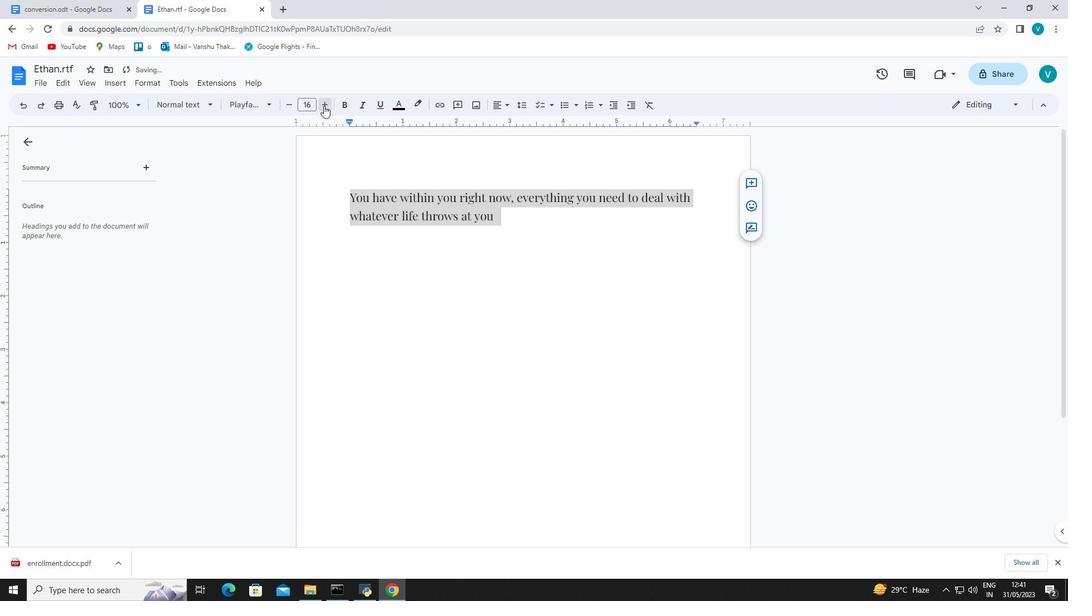 
Action: Mouse pressed left at (323, 105)
Screenshot: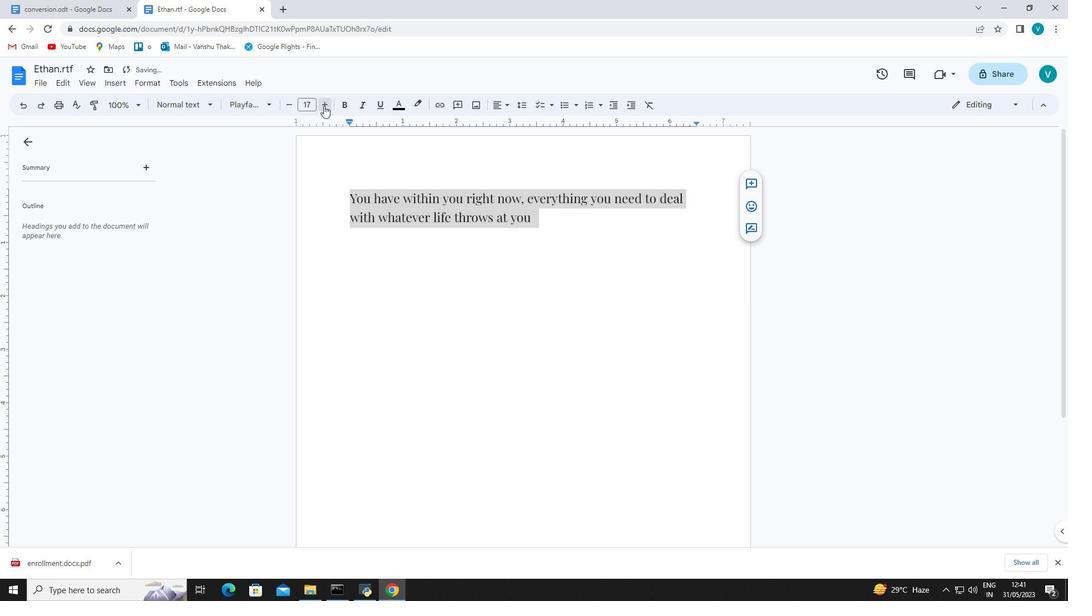 
Action: Mouse pressed left at (323, 105)
Screenshot: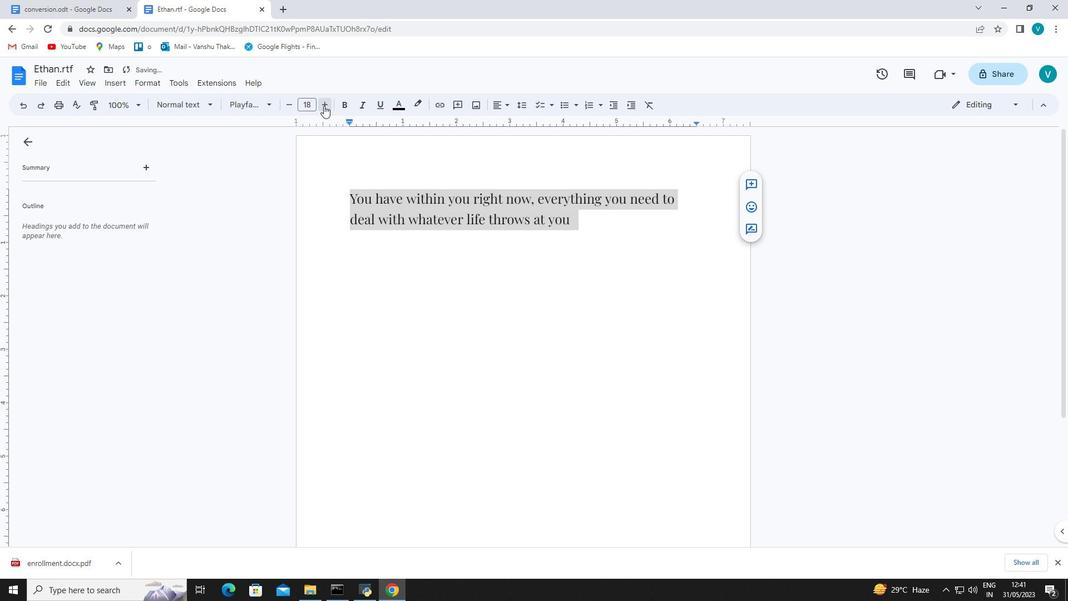 
Action: Mouse pressed left at (323, 105)
Screenshot: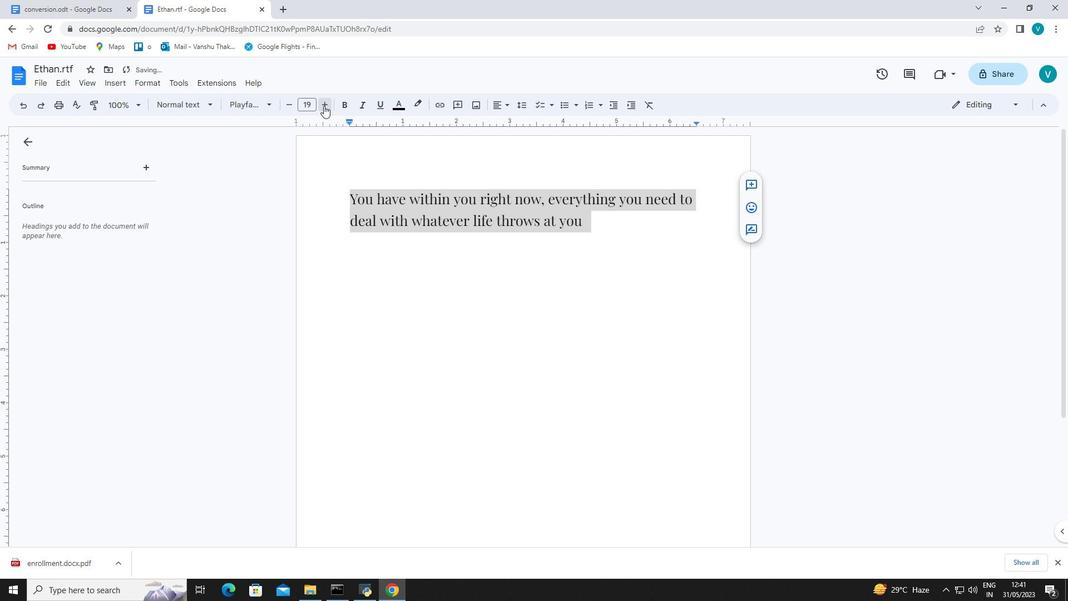
Action: Mouse pressed left at (323, 105)
Screenshot: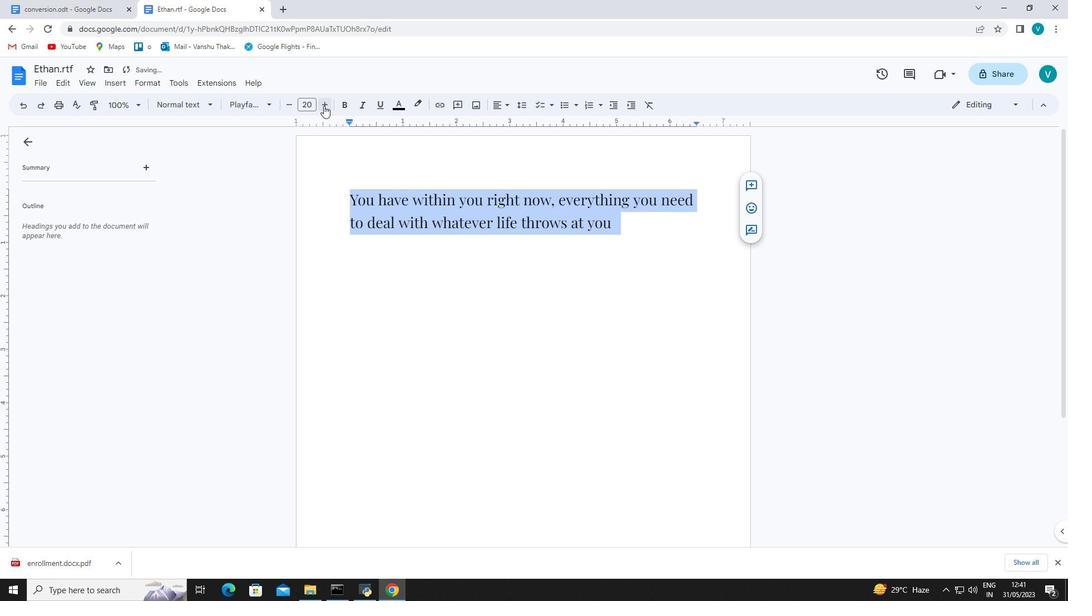 
Action: Mouse pressed left at (323, 105)
Screenshot: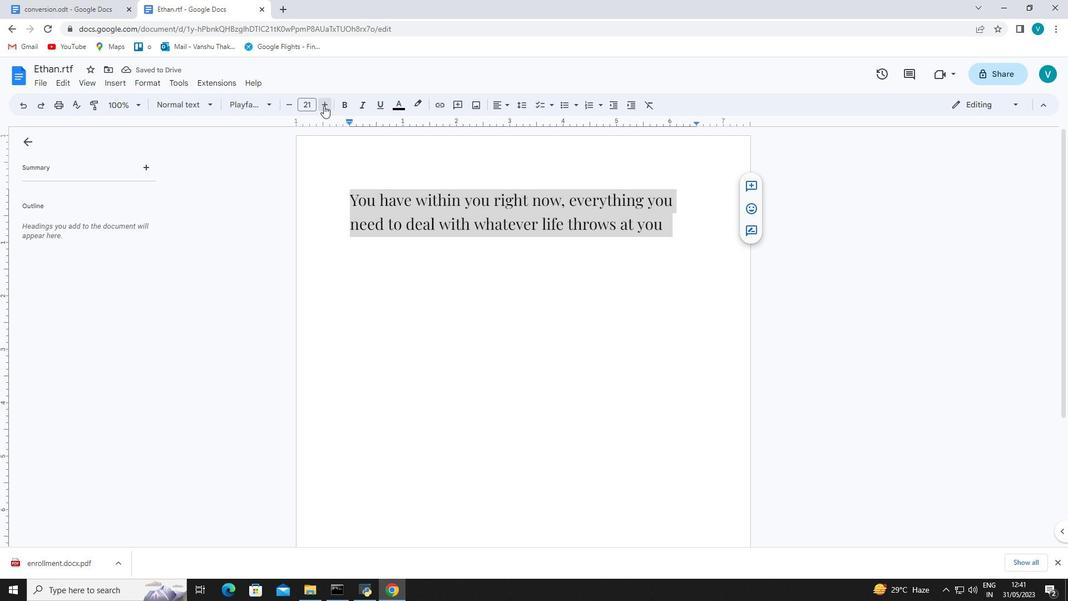 
Action: Mouse pressed left at (323, 105)
Screenshot: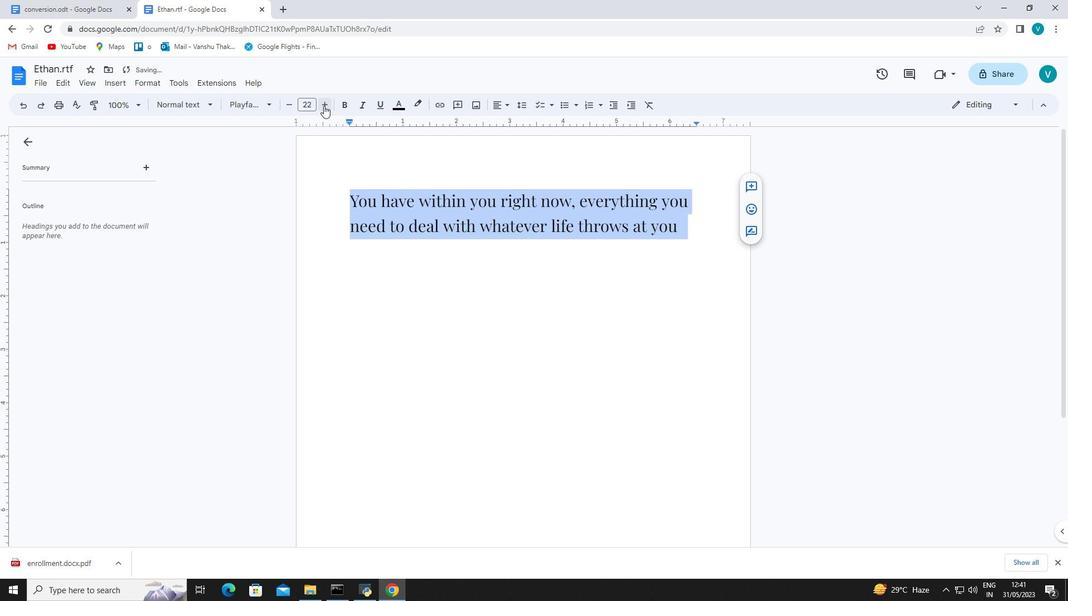 
Action: Mouse pressed left at (323, 105)
Screenshot: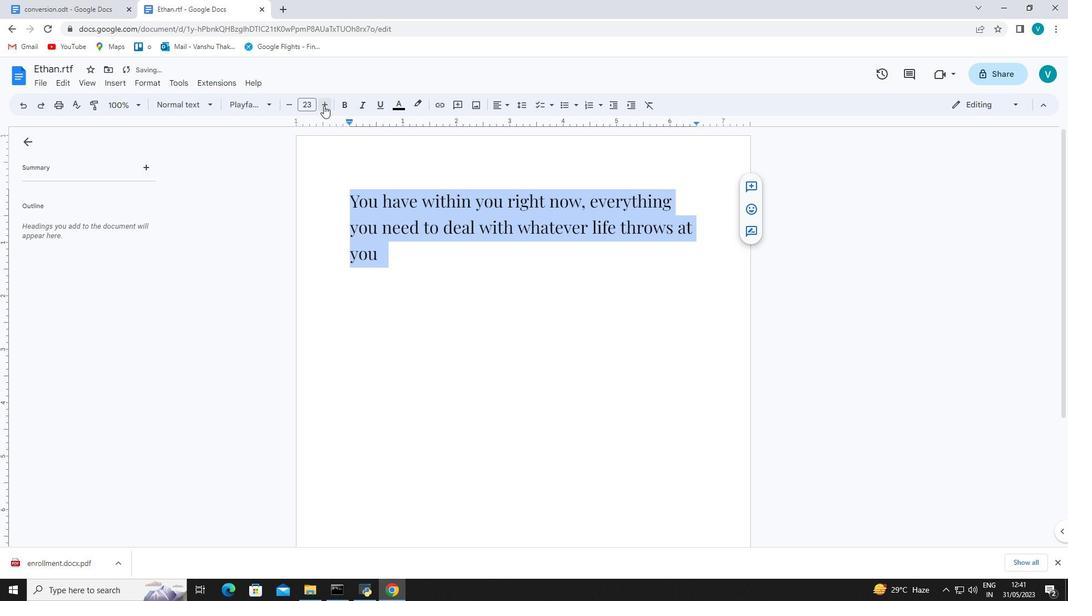 
Action: Mouse pressed left at (323, 105)
Screenshot: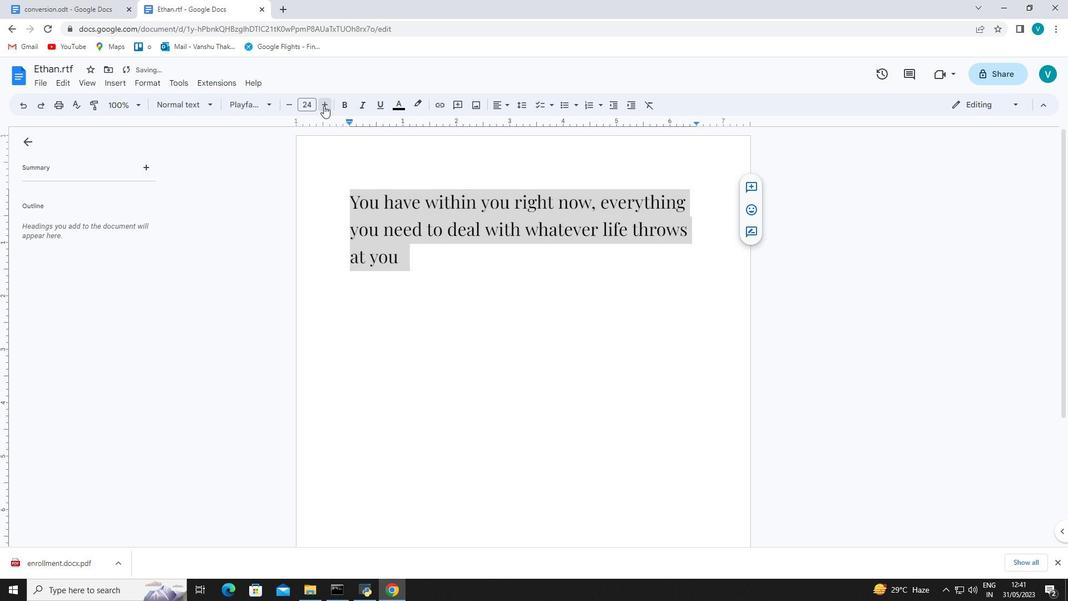 
Action: Mouse pressed left at (323, 105)
Screenshot: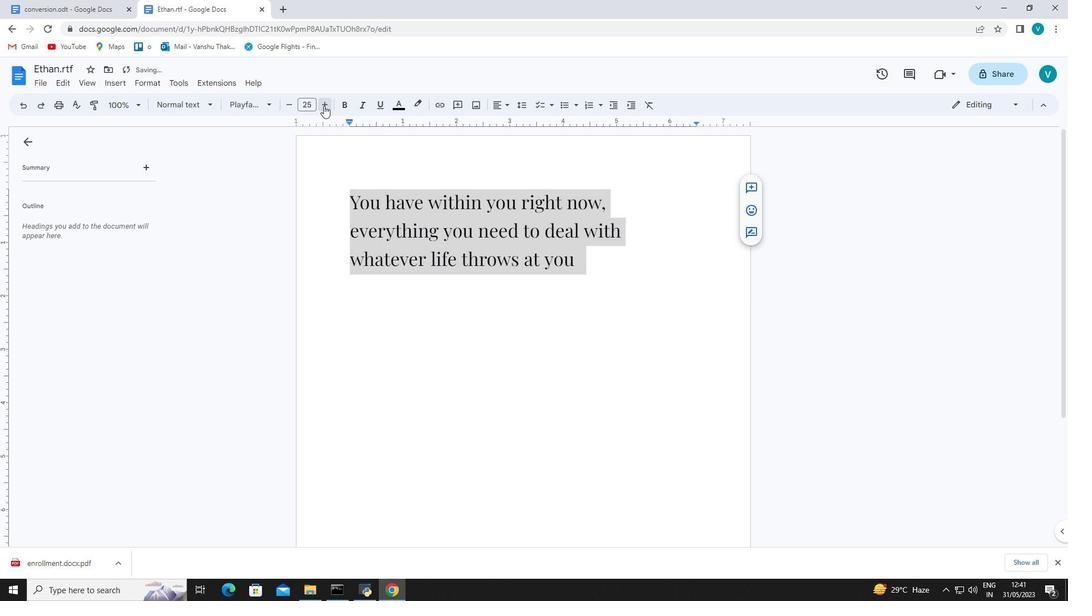 
Action: Mouse pressed left at (323, 105)
Screenshot: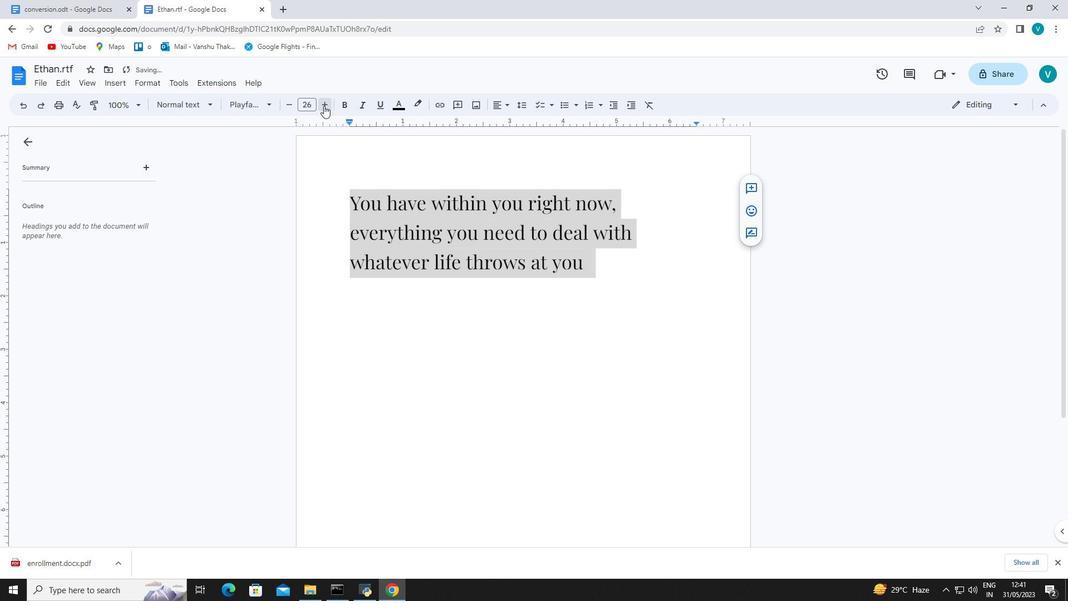 
Action: Mouse pressed left at (323, 105)
Screenshot: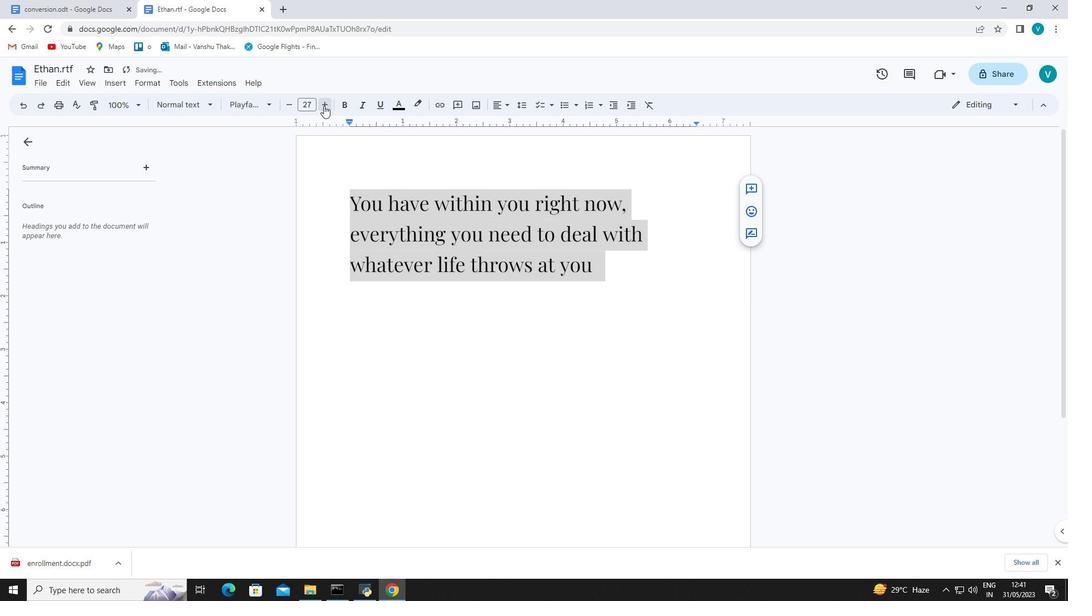 
Action: Mouse pressed left at (323, 105)
Screenshot: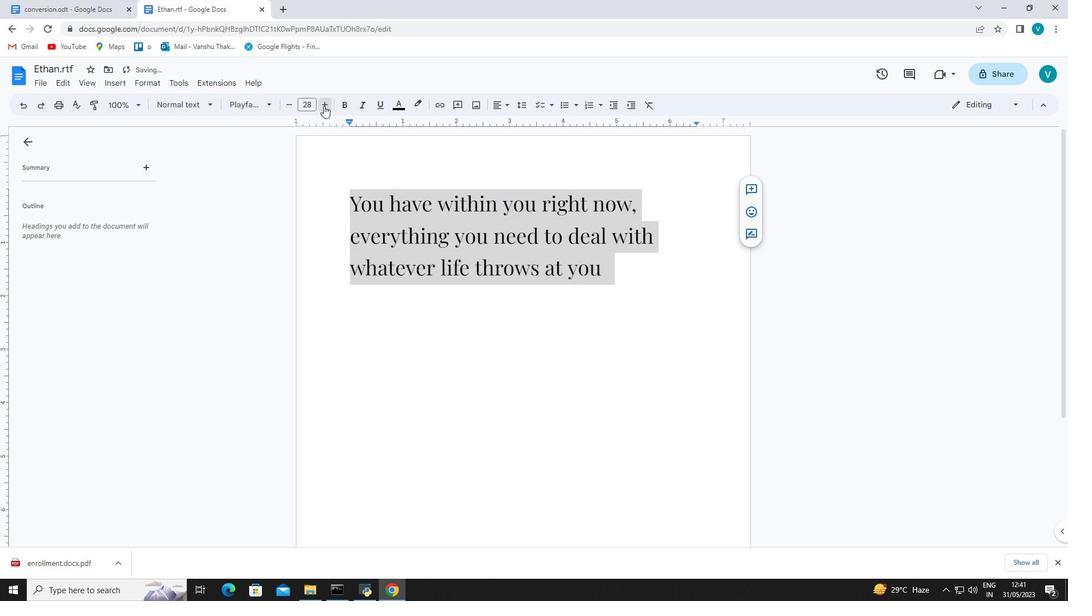 
Action: Mouse pressed left at (323, 105)
Screenshot: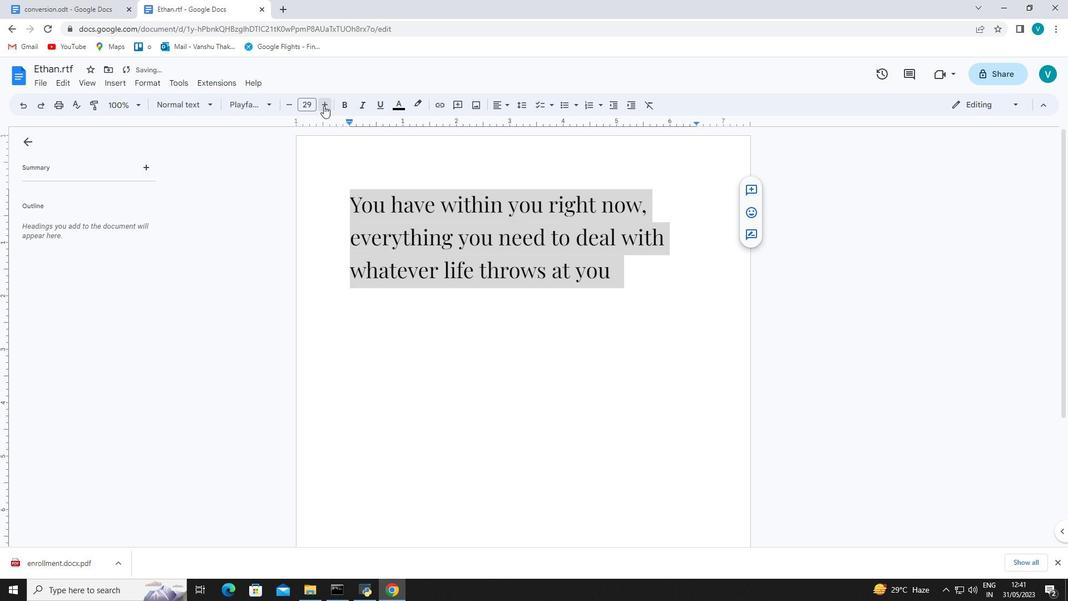 
Action: Mouse pressed left at (323, 105)
Screenshot: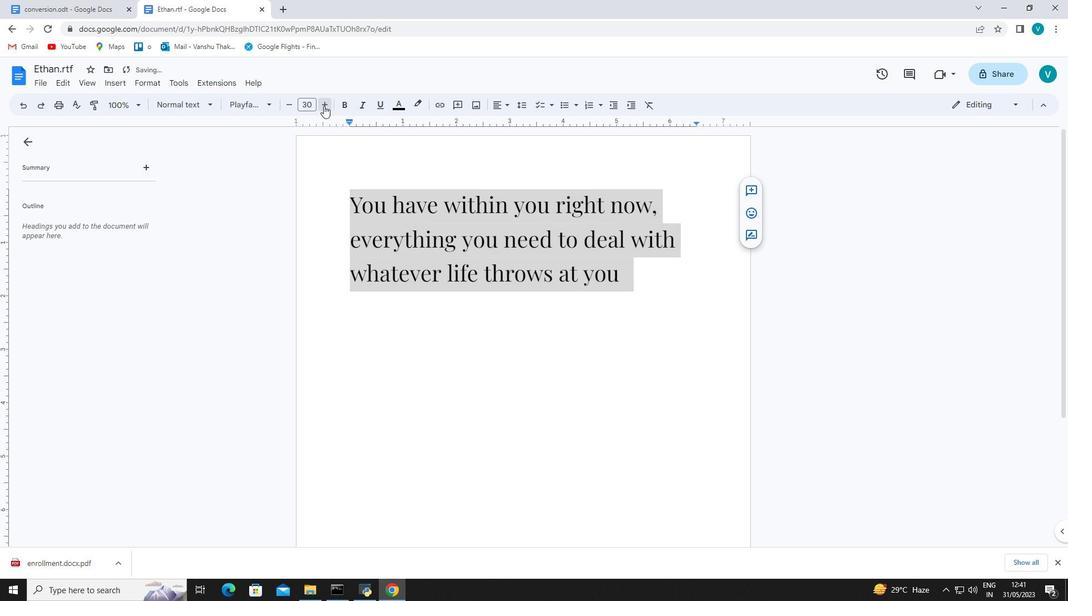 
Action: Mouse pressed left at (323, 105)
Screenshot: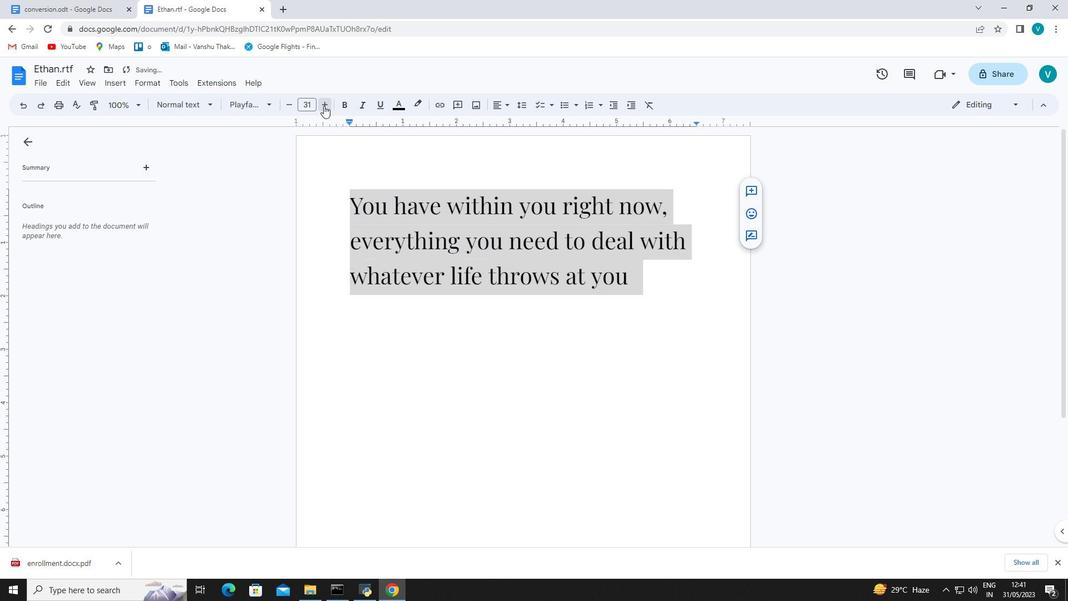 
Action: Mouse pressed left at (323, 105)
Screenshot: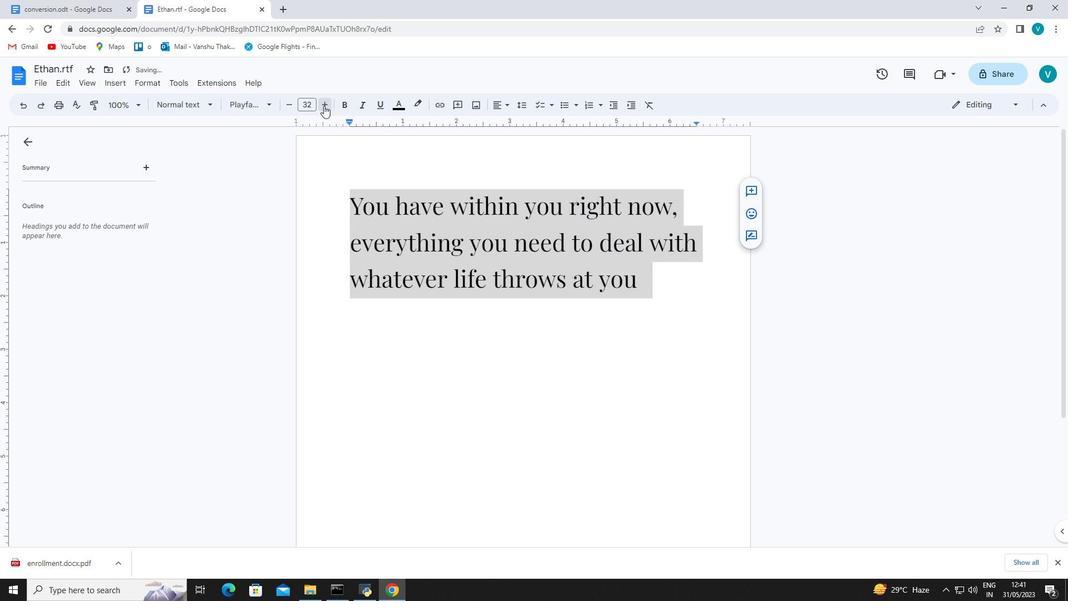 
Action: Mouse pressed left at (323, 105)
Screenshot: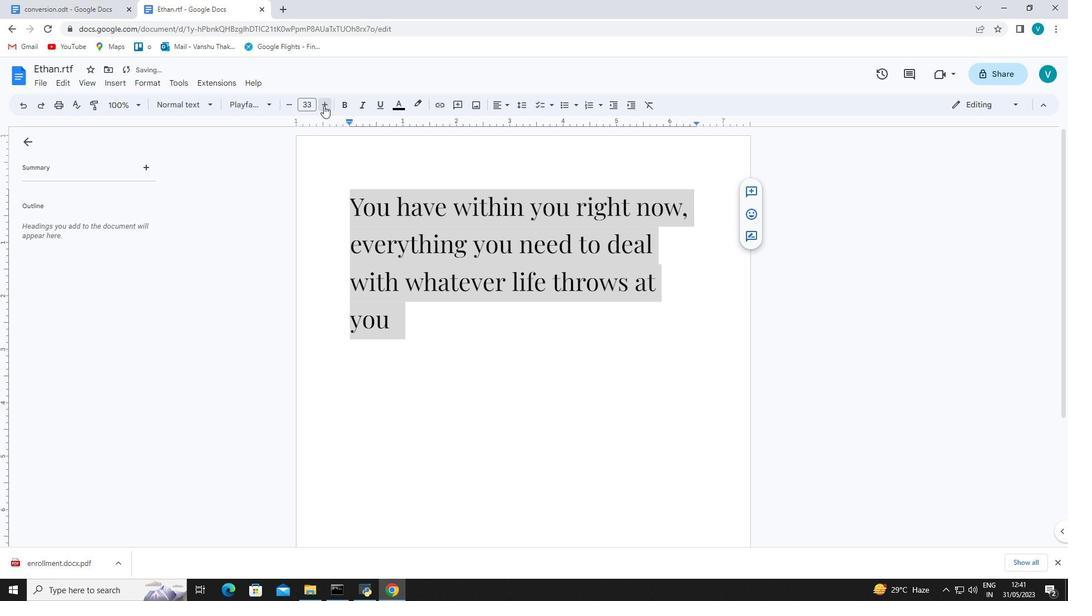 
Action: Mouse pressed left at (323, 105)
Screenshot: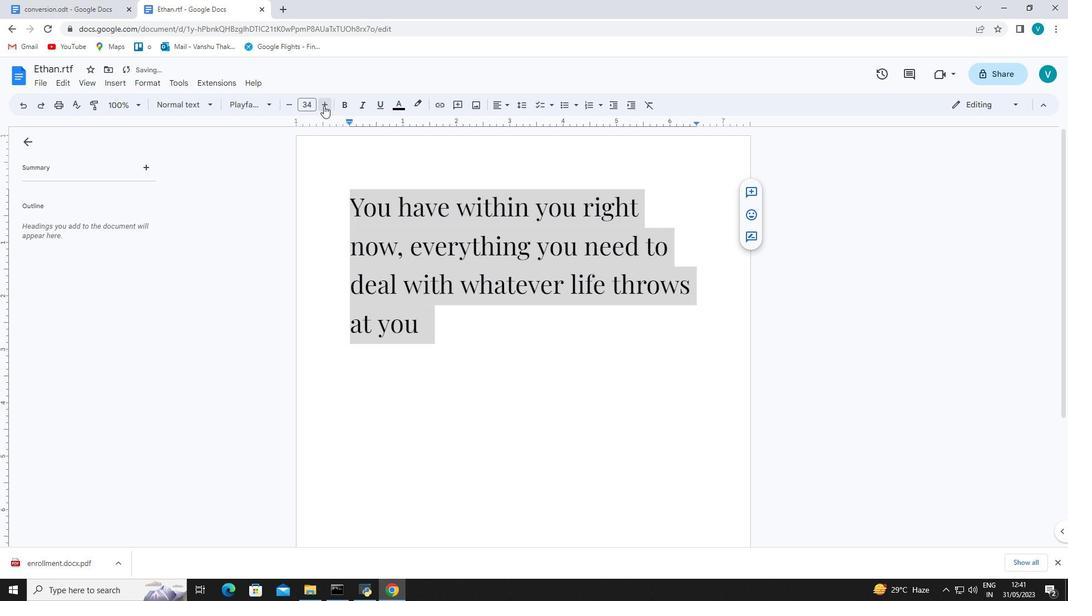
Action: Mouse pressed left at (323, 105)
Screenshot: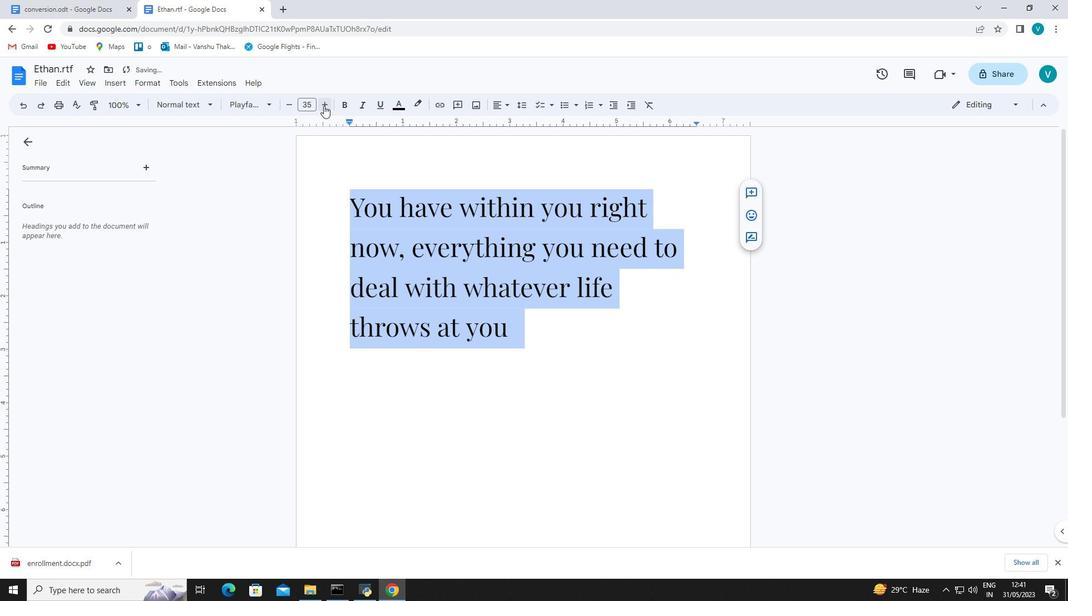 
Action: Mouse moved to (489, 105)
Screenshot: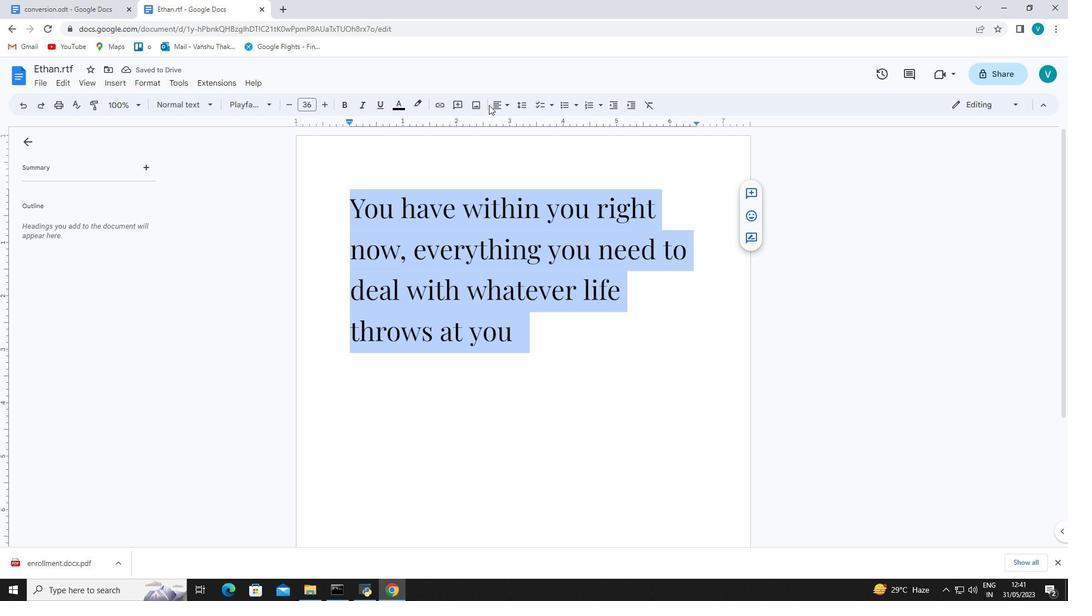 
Action: Mouse pressed left at (489, 105)
Screenshot: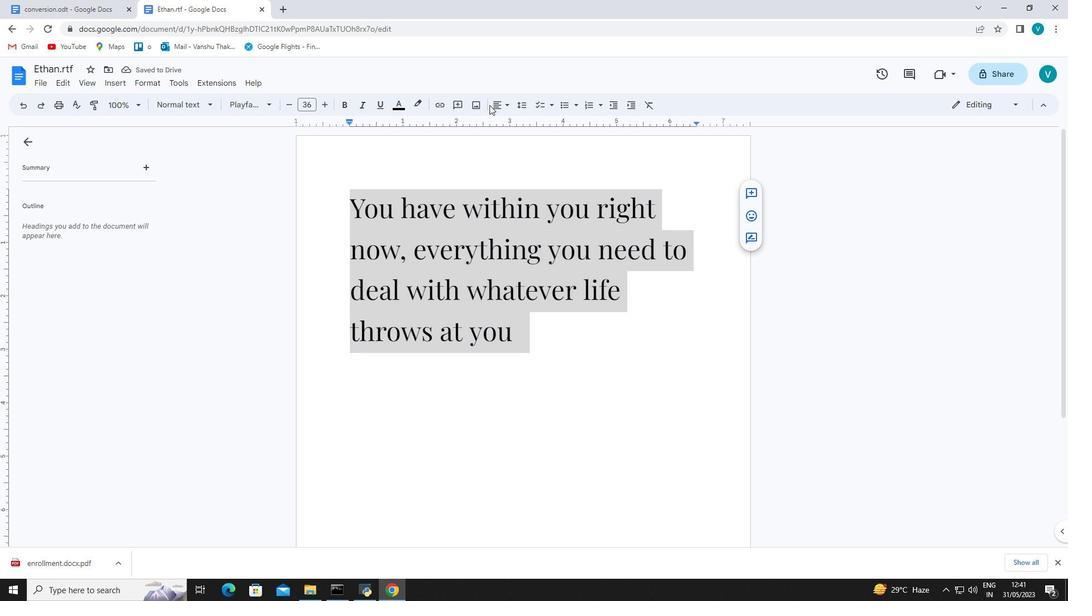 
Action: Mouse moved to (491, 103)
Screenshot: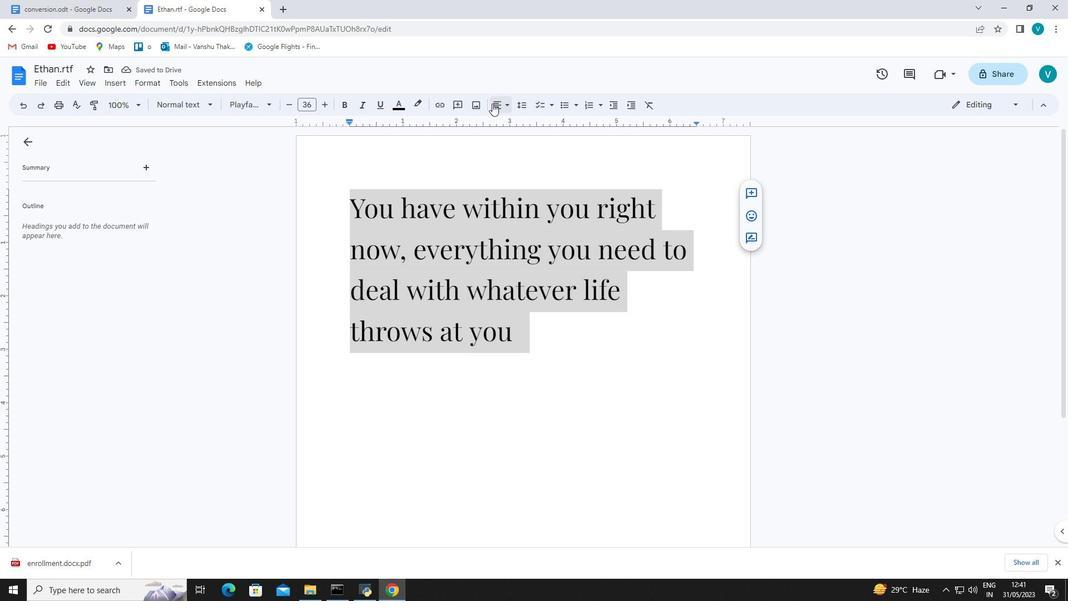 
Action: Mouse pressed left at (491, 103)
Screenshot: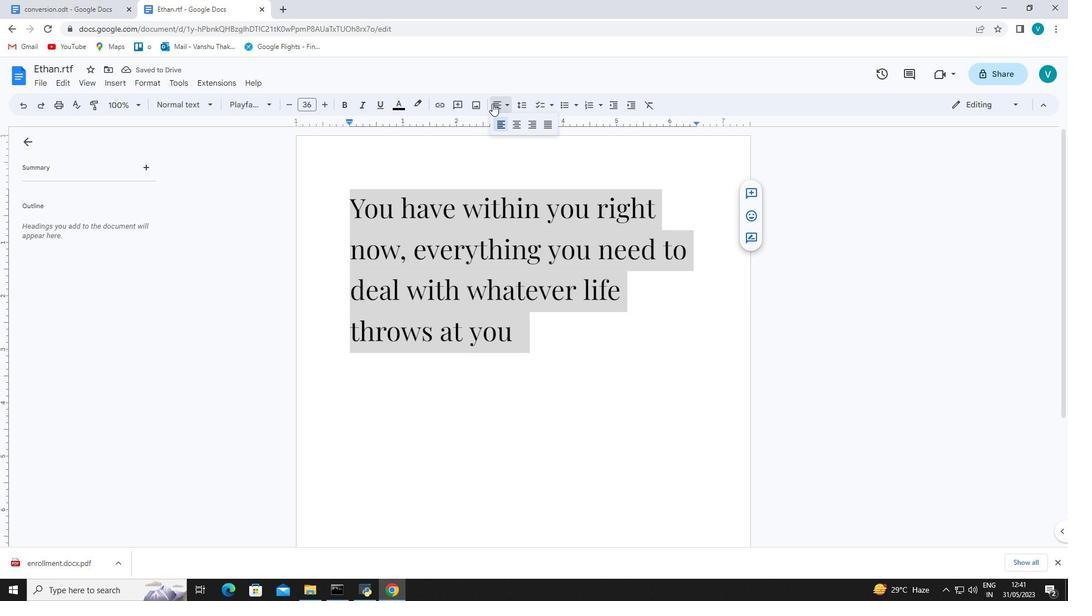 
Action: Mouse moved to (529, 123)
Screenshot: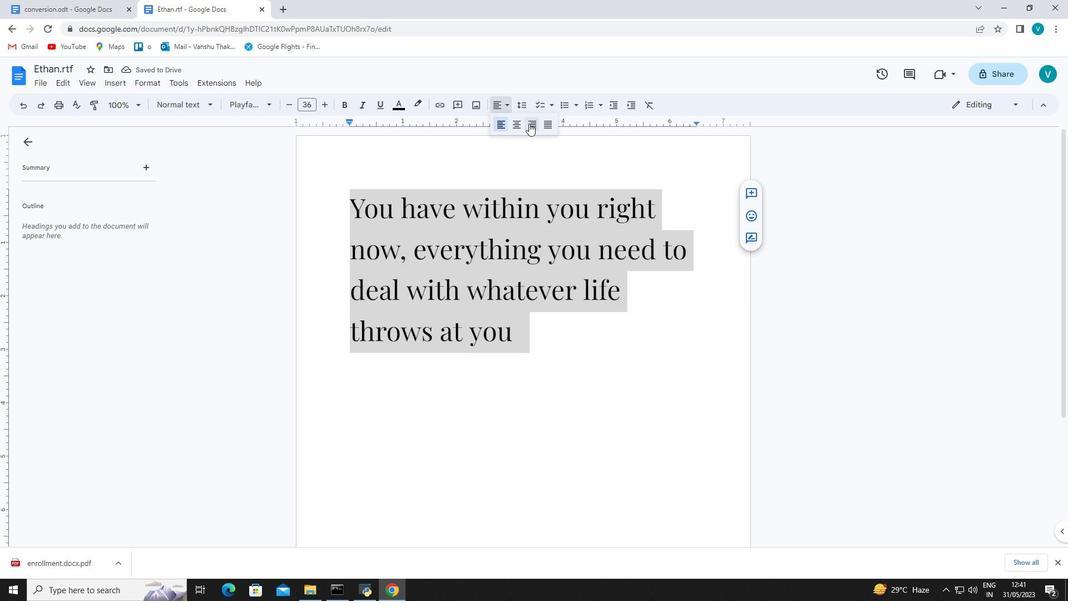 
Action: Mouse pressed left at (529, 123)
Screenshot: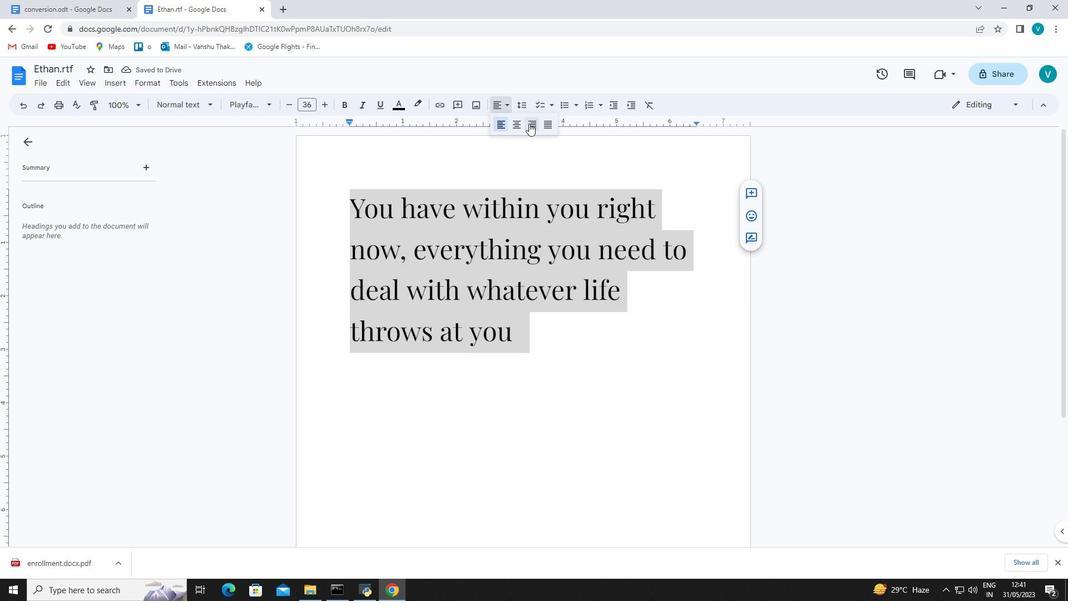 
Action: Mouse moved to (282, 6)
Screenshot: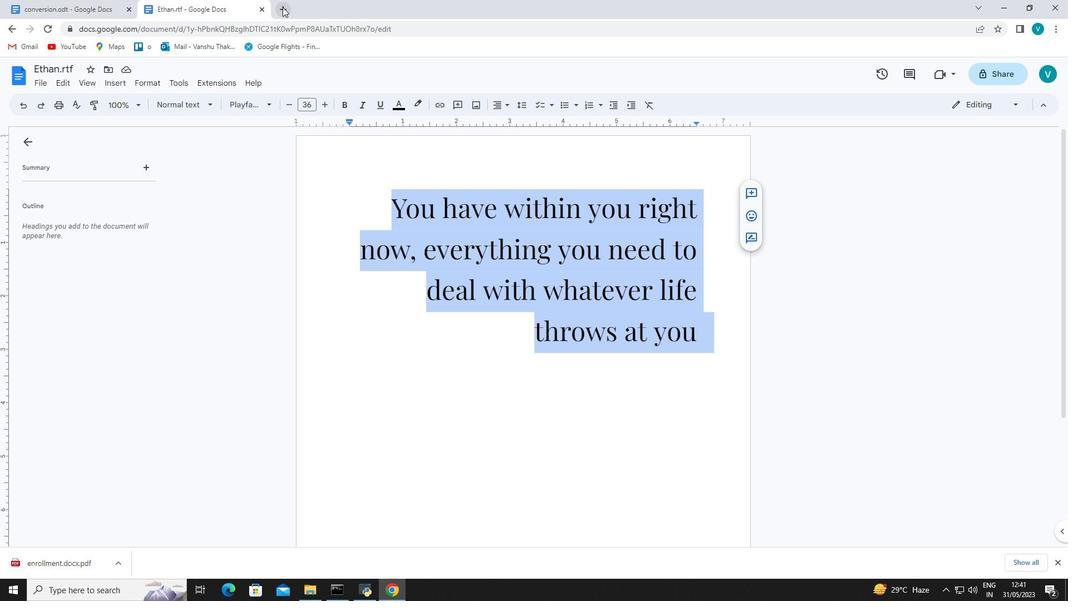 
Action: Mouse pressed left at (282, 6)
Screenshot: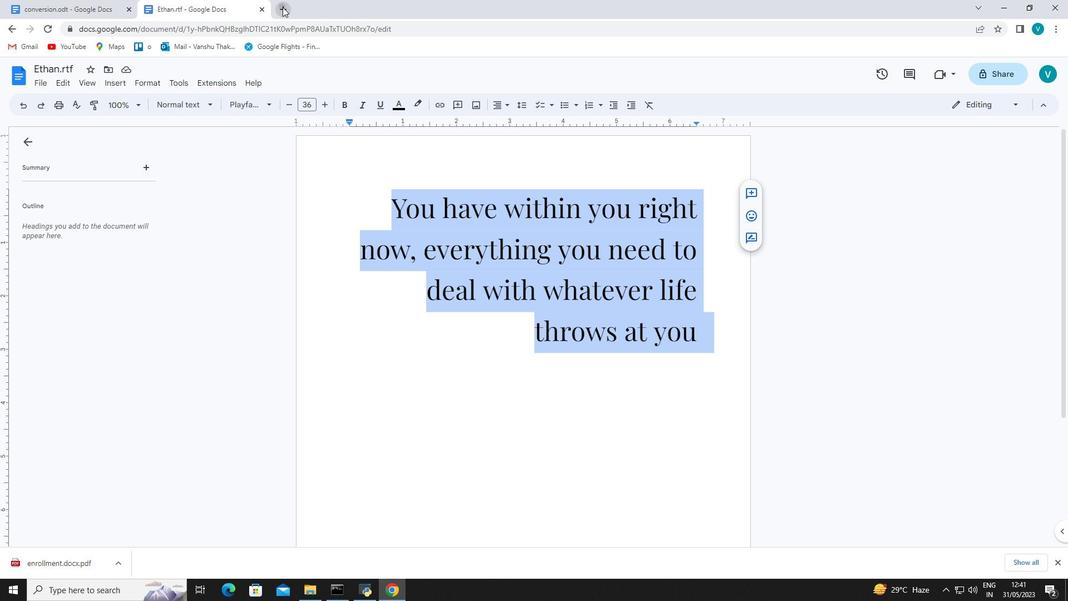 
Action: Mouse moved to (407, 238)
Screenshot: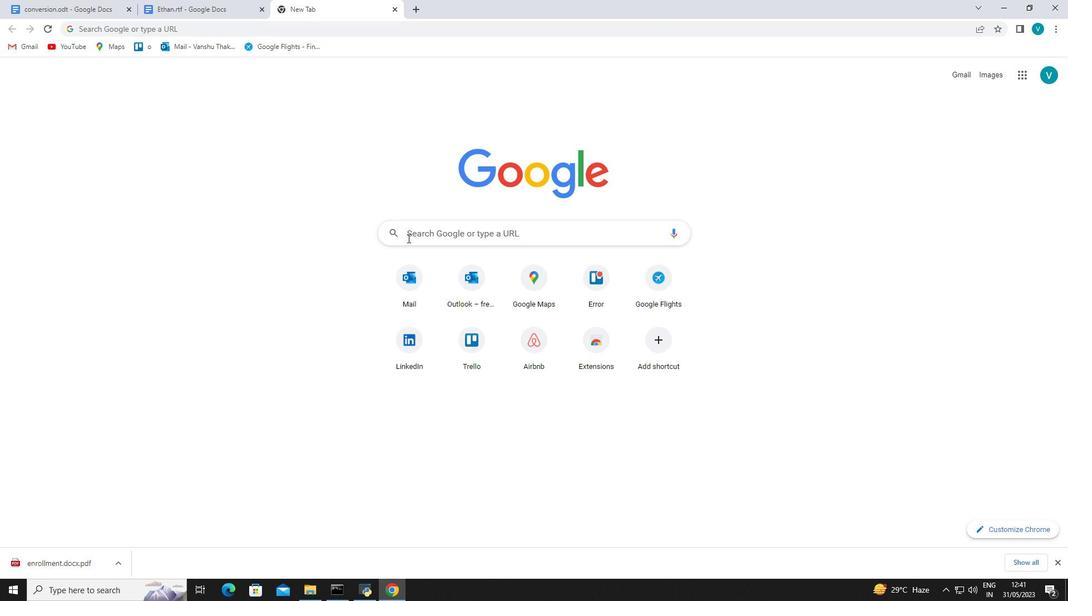 
Action: Mouse pressed left at (407, 238)
Screenshot: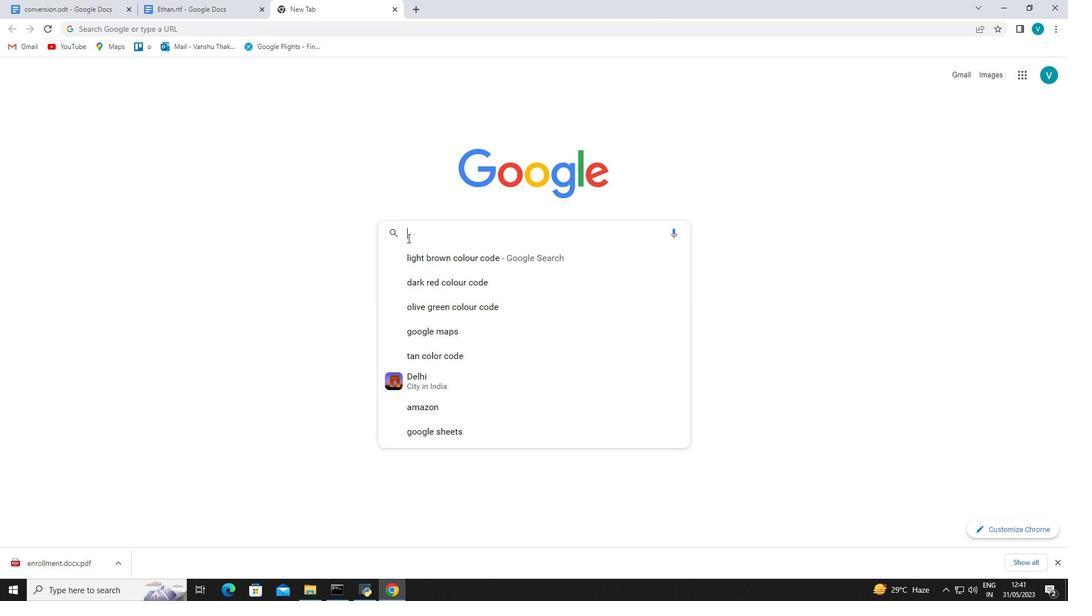 
Action: Mouse moved to (214, 125)
Screenshot: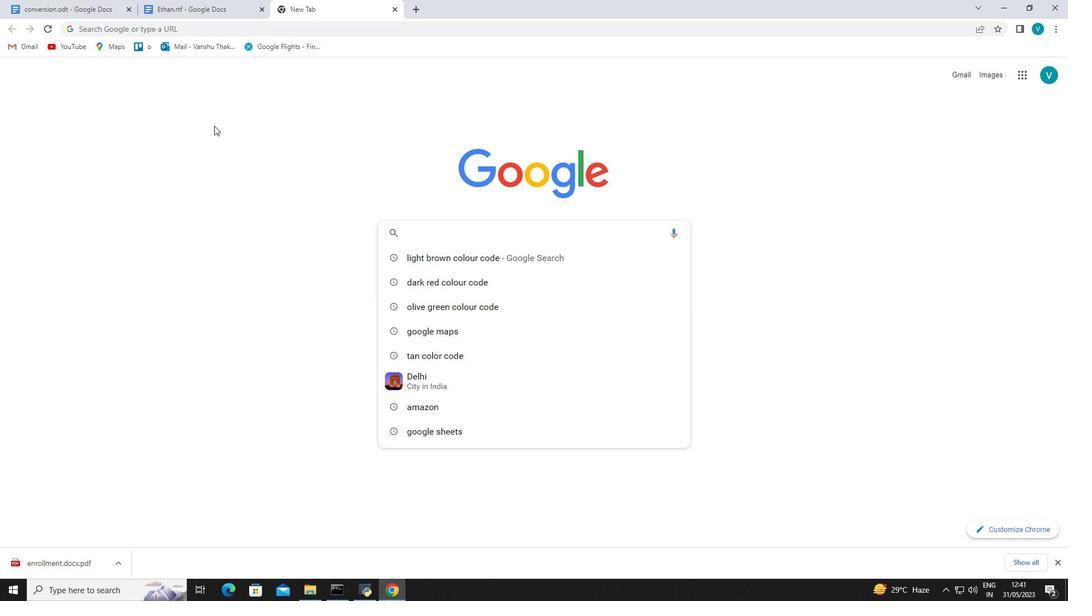 
Action: Key pressed light<Key.space>red<Key.space>colour<Key.space>code<Key.enter>
Screenshot: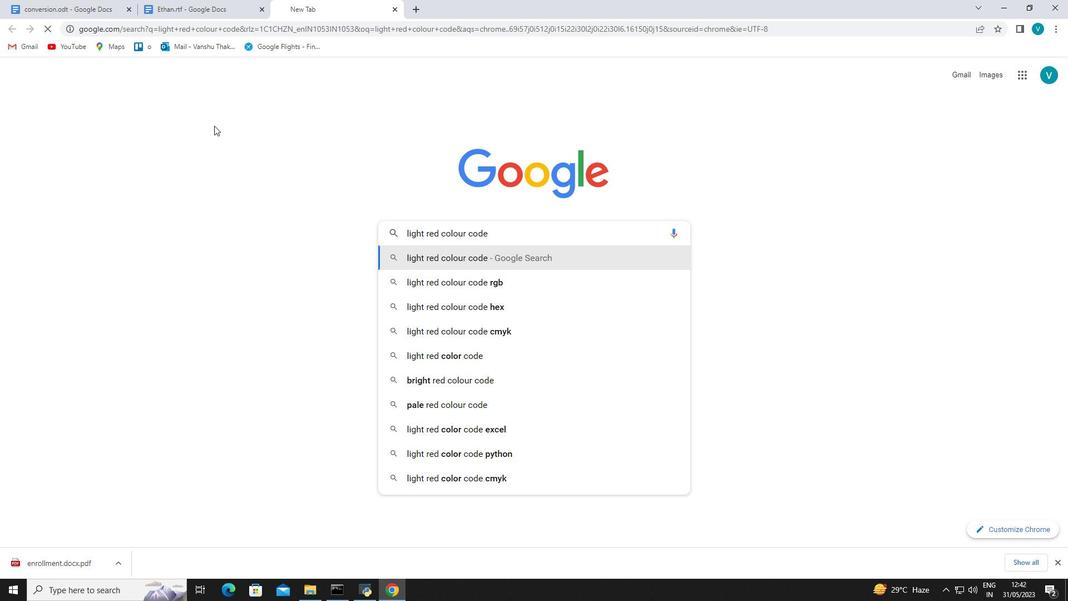 
Action: Mouse moved to (142, 163)
Screenshot: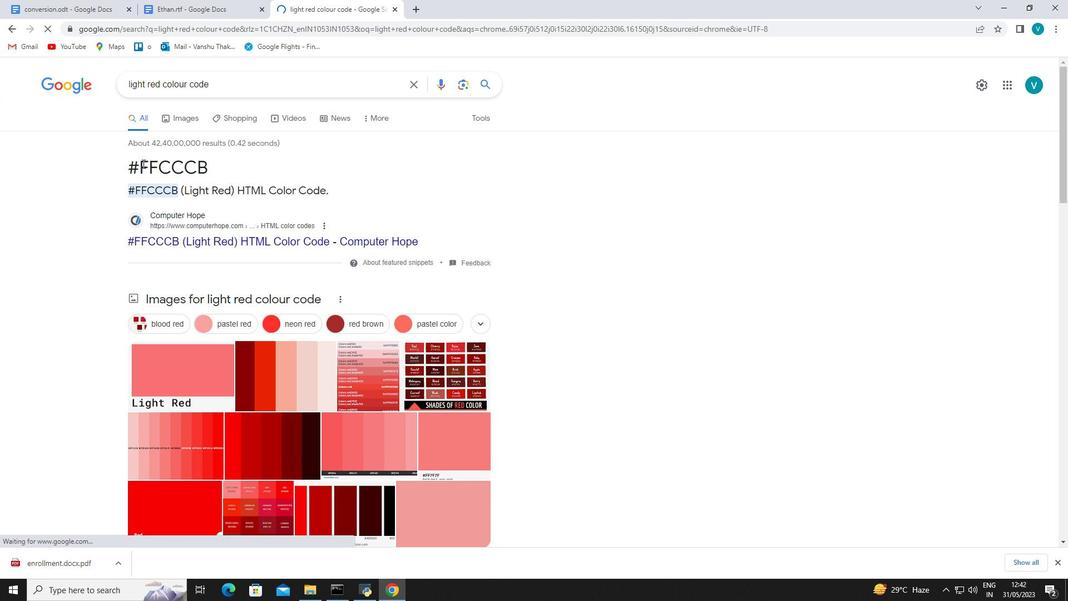 
Action: Mouse pressed left at (142, 163)
Screenshot: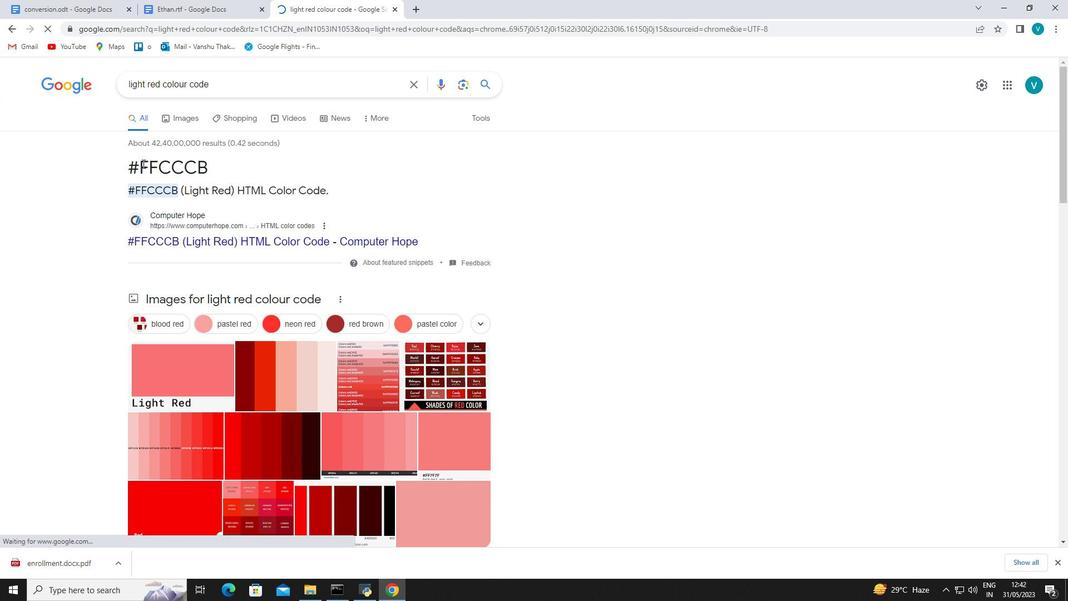
Action: Mouse moved to (219, 164)
Screenshot: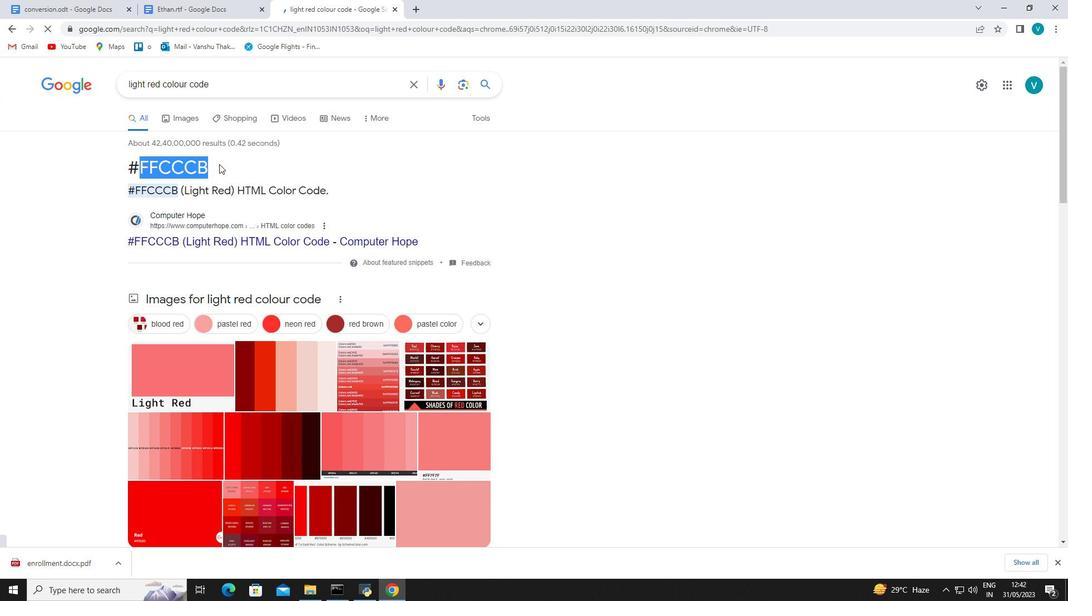 
Action: Key pressed ctrl+C<'\x03'>
Screenshot: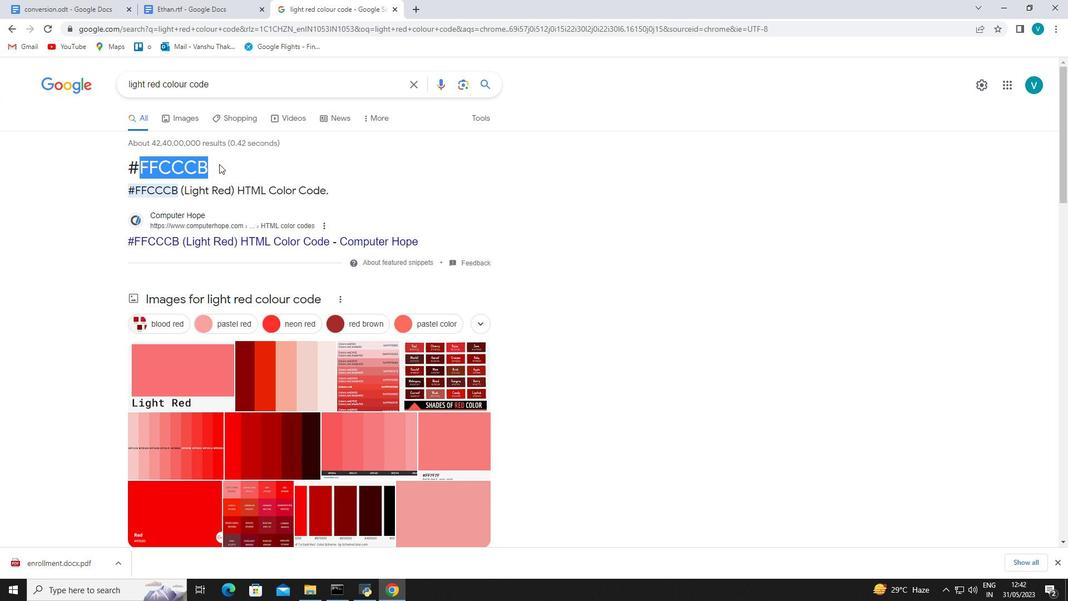 
Action: Mouse moved to (235, 0)
Screenshot: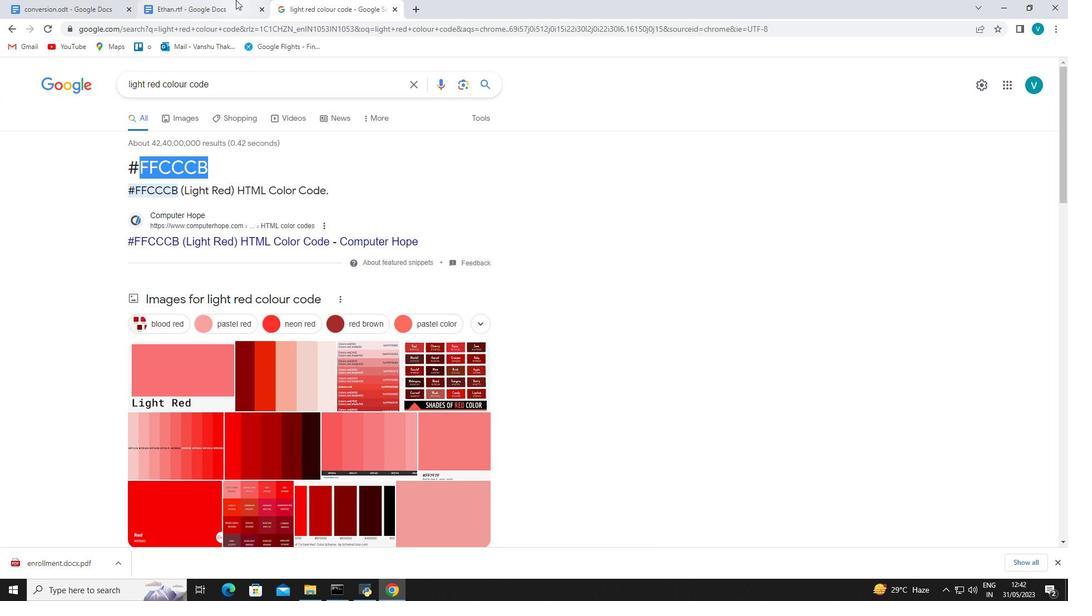 
Action: Mouse pressed left at (235, 0)
Screenshot: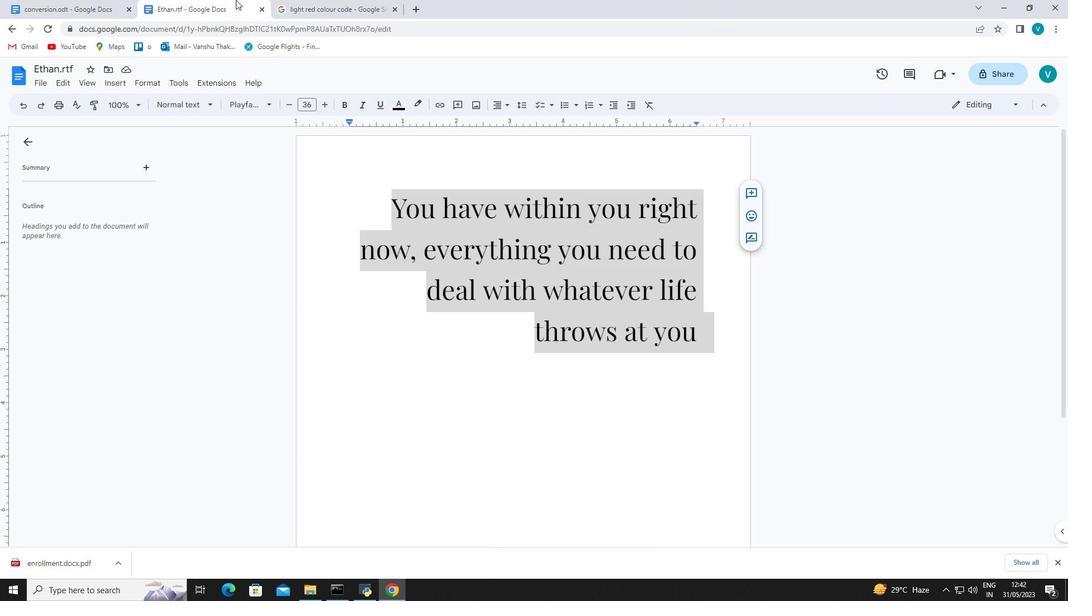 
Action: Mouse moved to (395, 106)
Screenshot: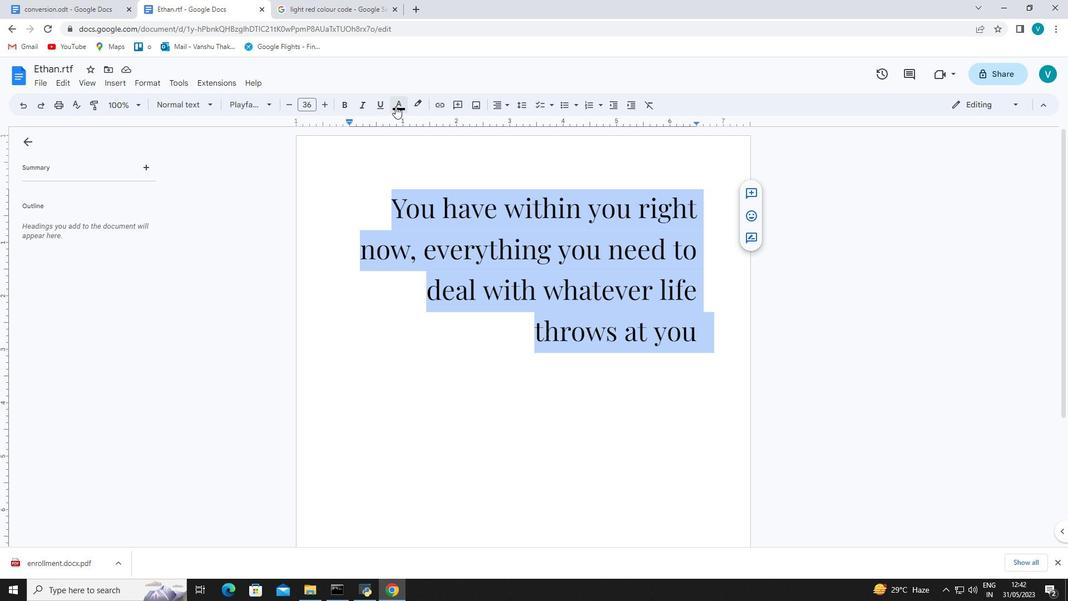 
Action: Mouse pressed left at (395, 106)
Screenshot: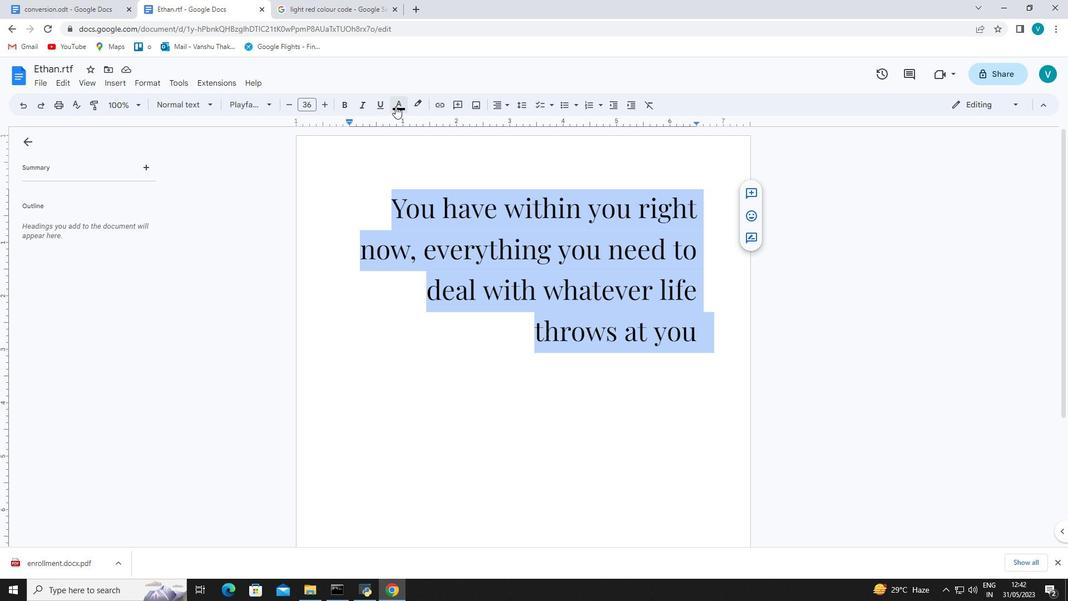 
Action: Mouse moved to (406, 223)
Screenshot: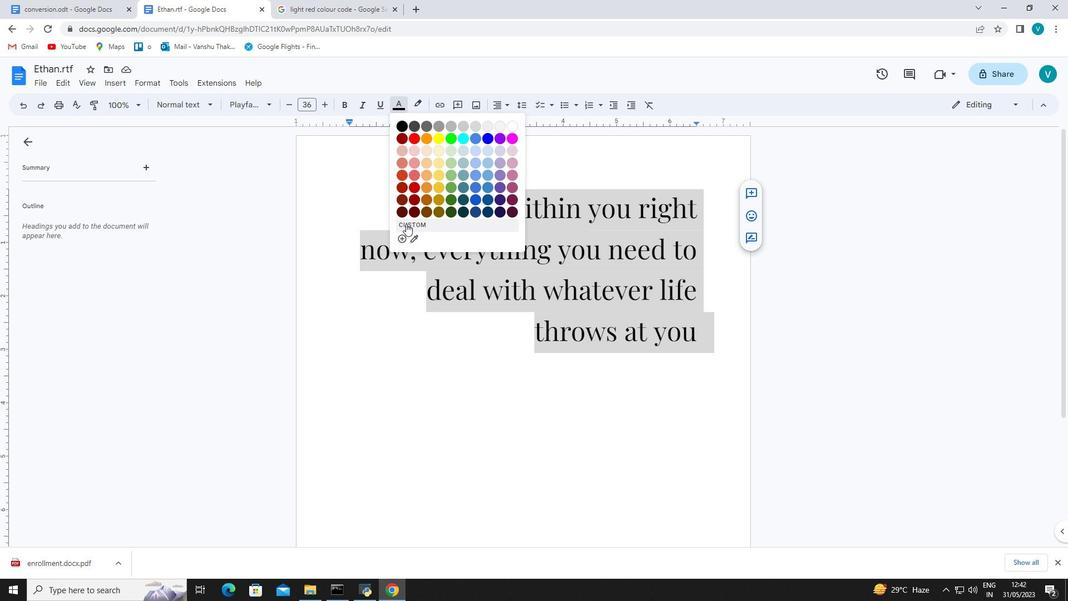 
Action: Mouse pressed left at (406, 223)
Screenshot: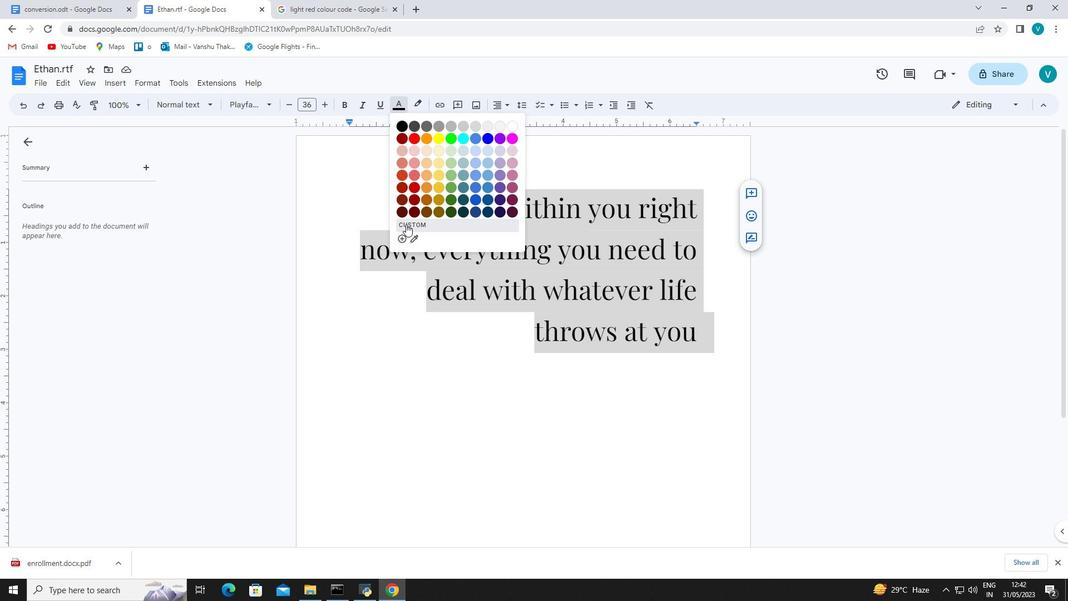 
Action: Mouse moved to (466, 353)
Screenshot: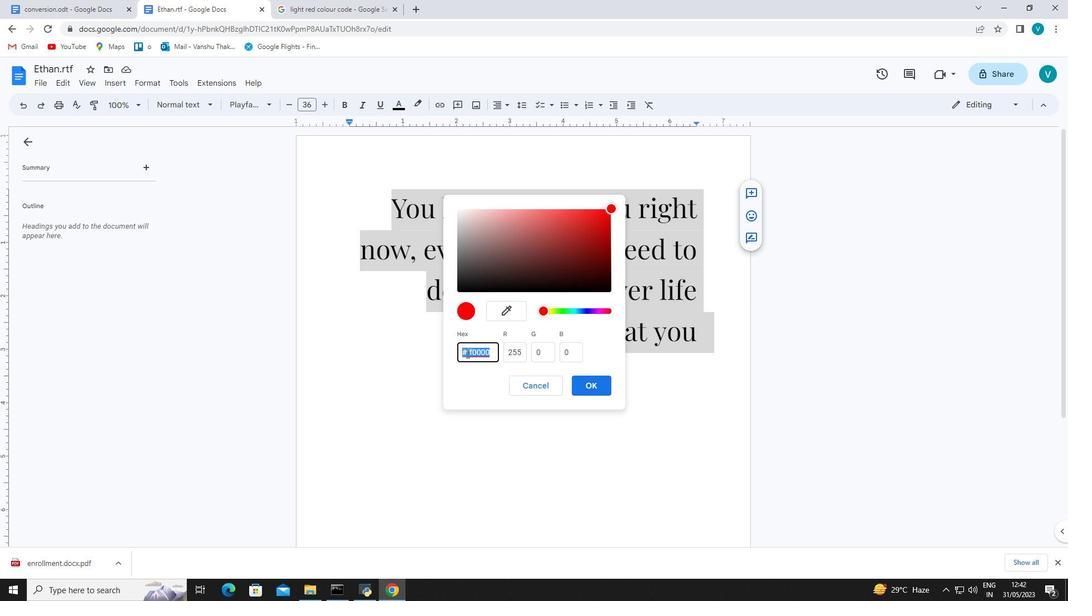 
Action: Mouse pressed left at (466, 353)
Screenshot: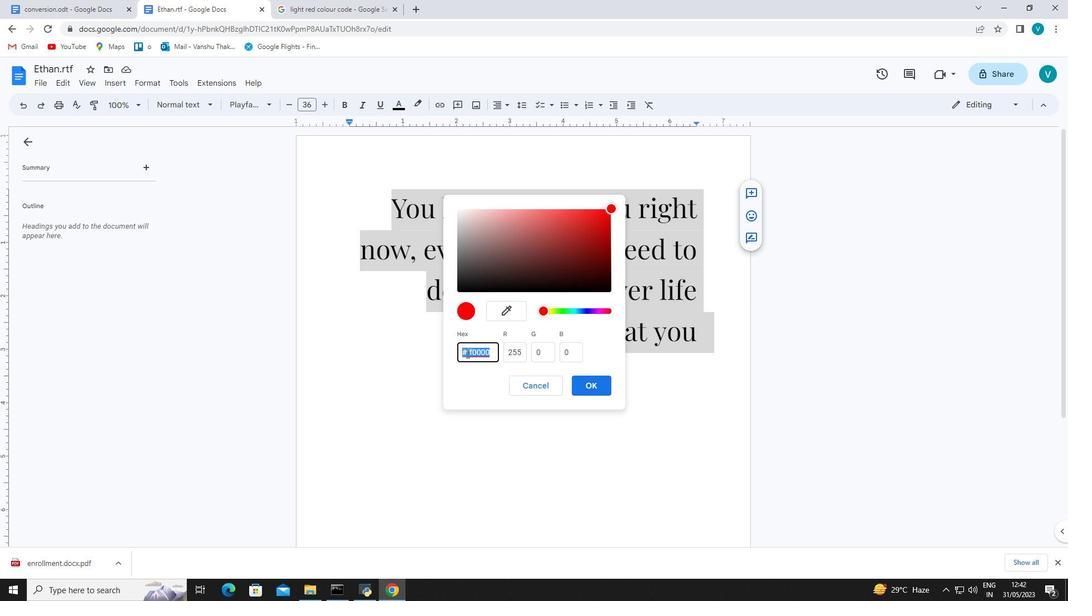 
Action: Mouse moved to (467, 351)
Screenshot: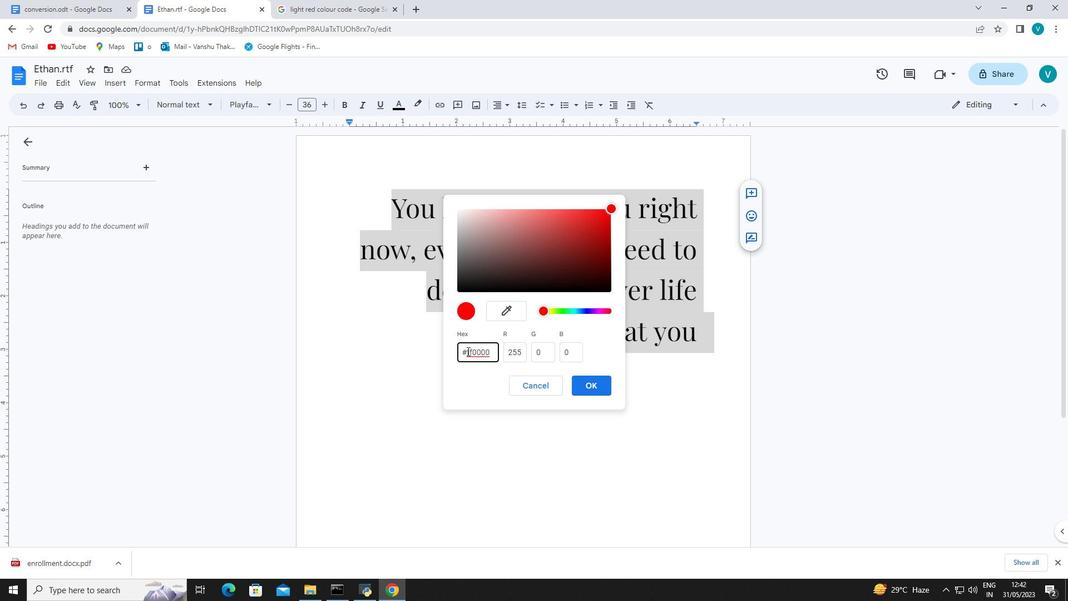 
Action: Mouse pressed left at (467, 351)
Screenshot: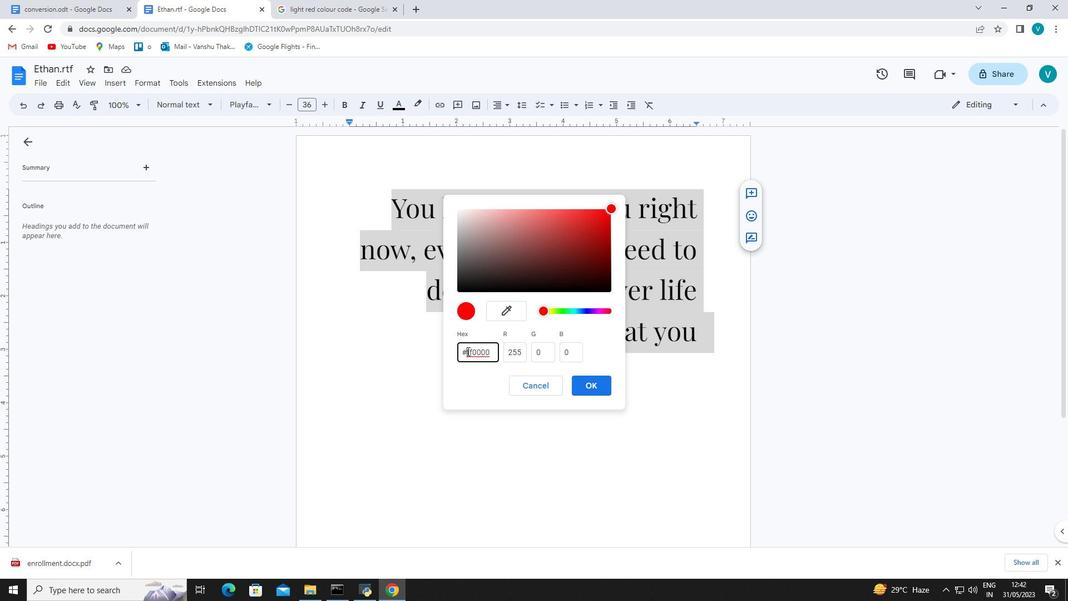 
Action: Mouse moved to (505, 352)
Screenshot: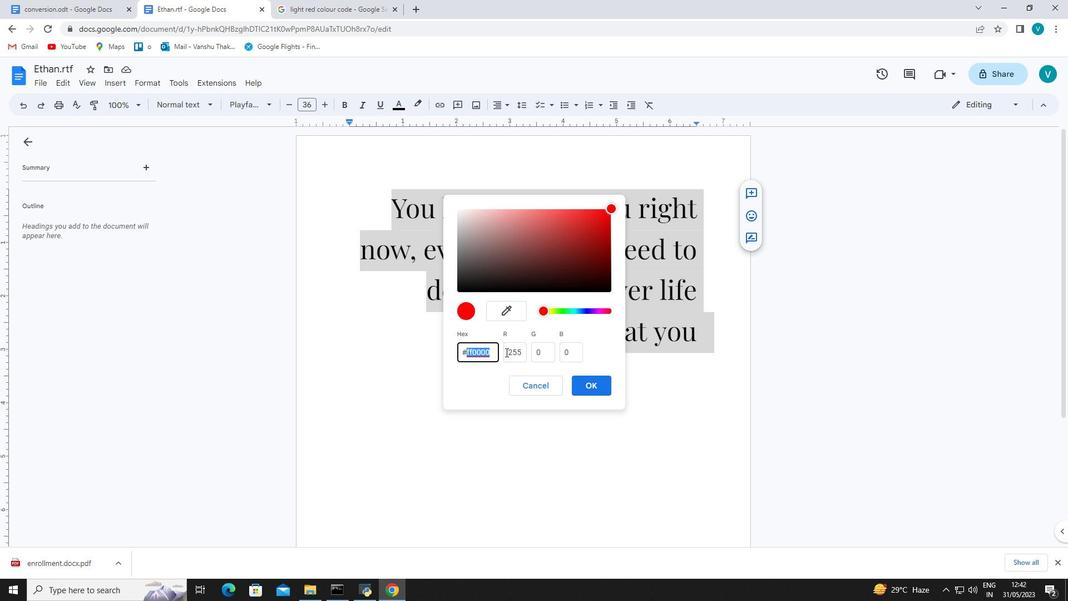 
Action: Key pressed ctrl+V
Screenshot: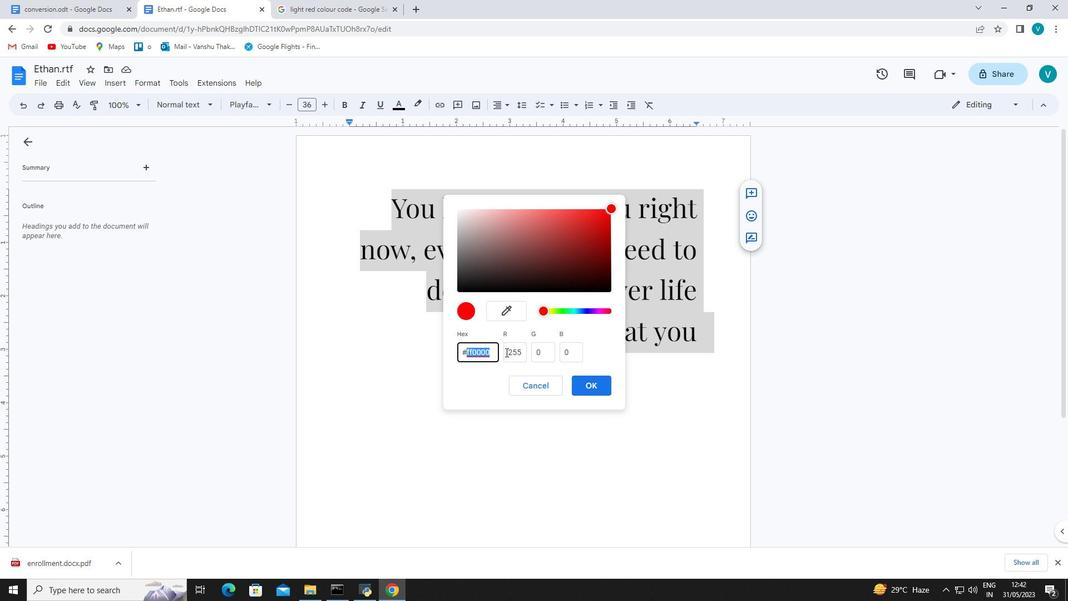 
Action: Mouse moved to (577, 383)
Screenshot: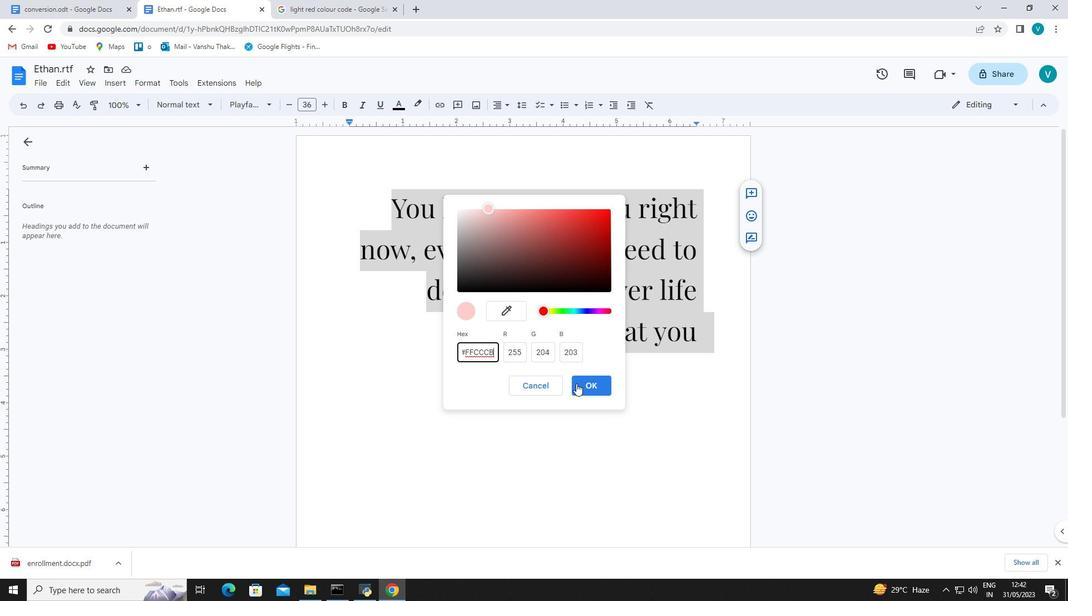 
Action: Mouse pressed left at (577, 383)
Screenshot: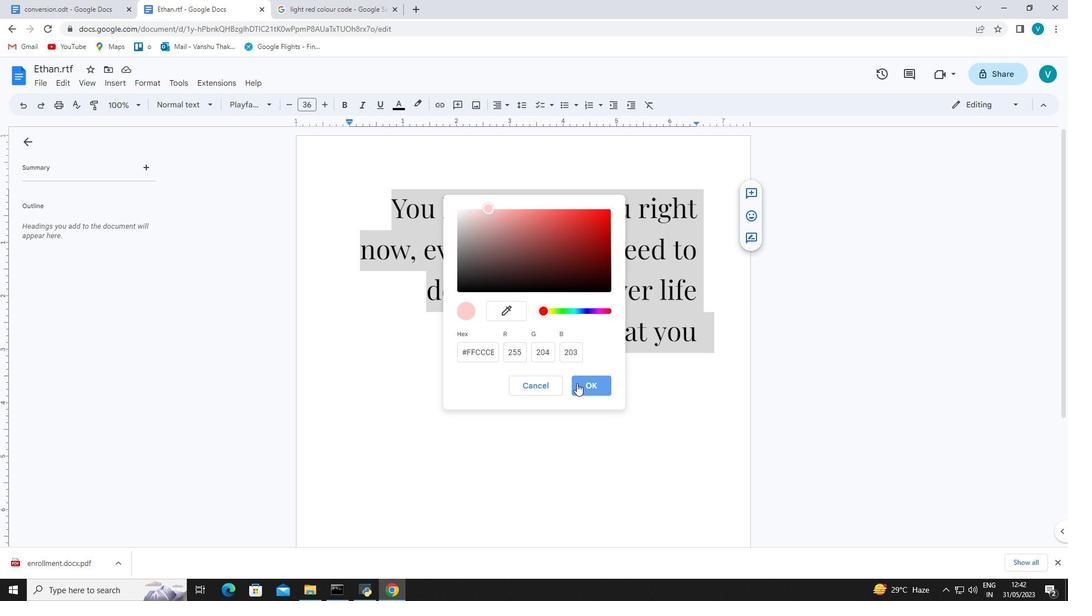 
Action: Mouse moved to (577, 383)
Screenshot: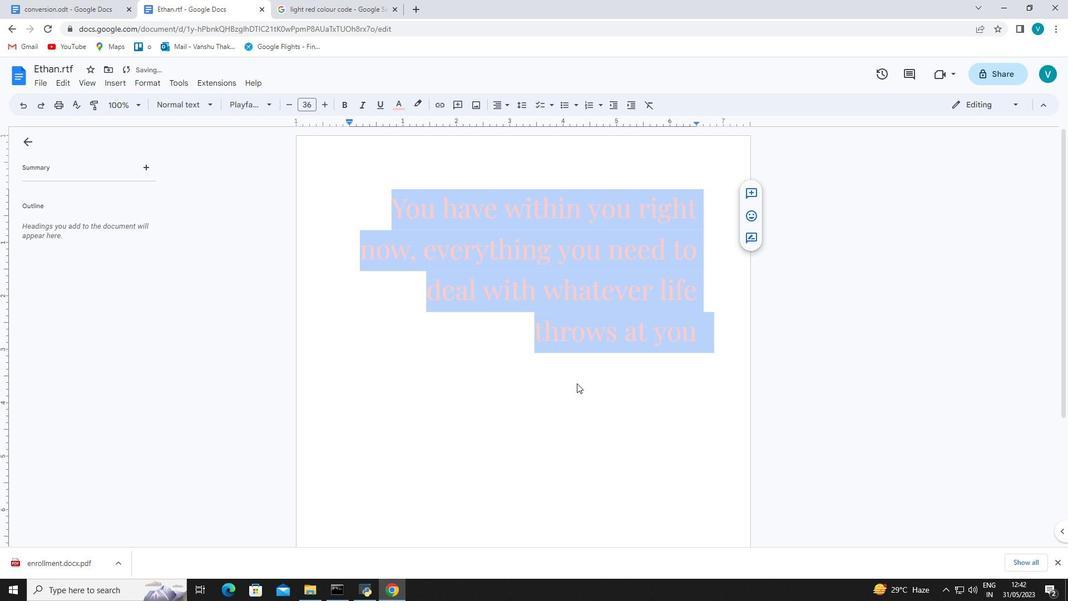 
Action: Mouse pressed left at (577, 383)
Screenshot: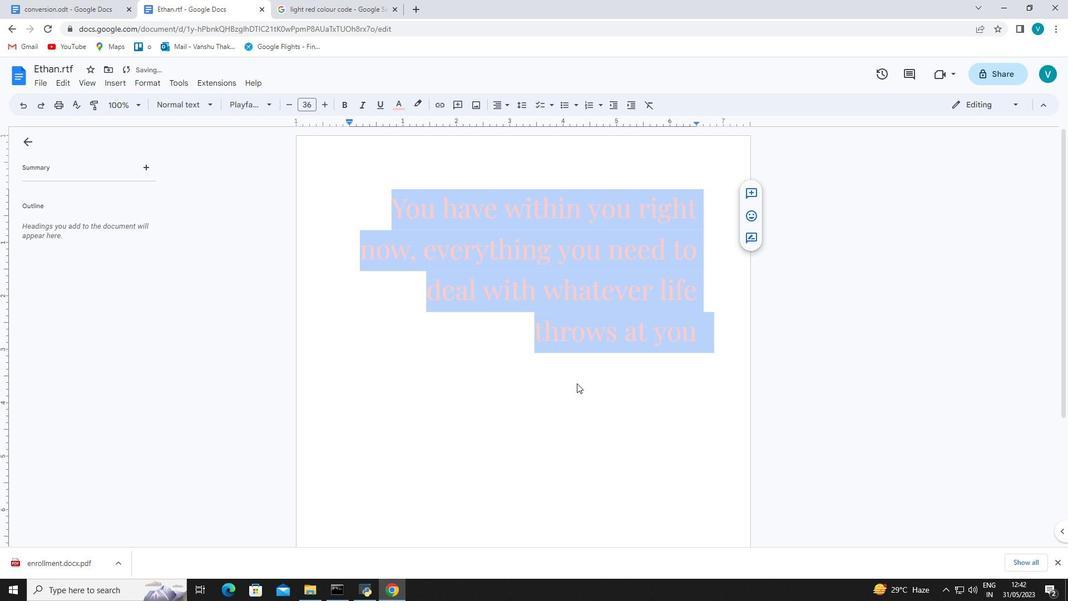 
